 Task: Reply to email with the signature Garrett Sanchez with the subject Invitation to a networking event from softage.10@softage.net with the message I wanted to follow up regarding the approval status of the expense report.
Action: Mouse moved to (998, 225)
Screenshot: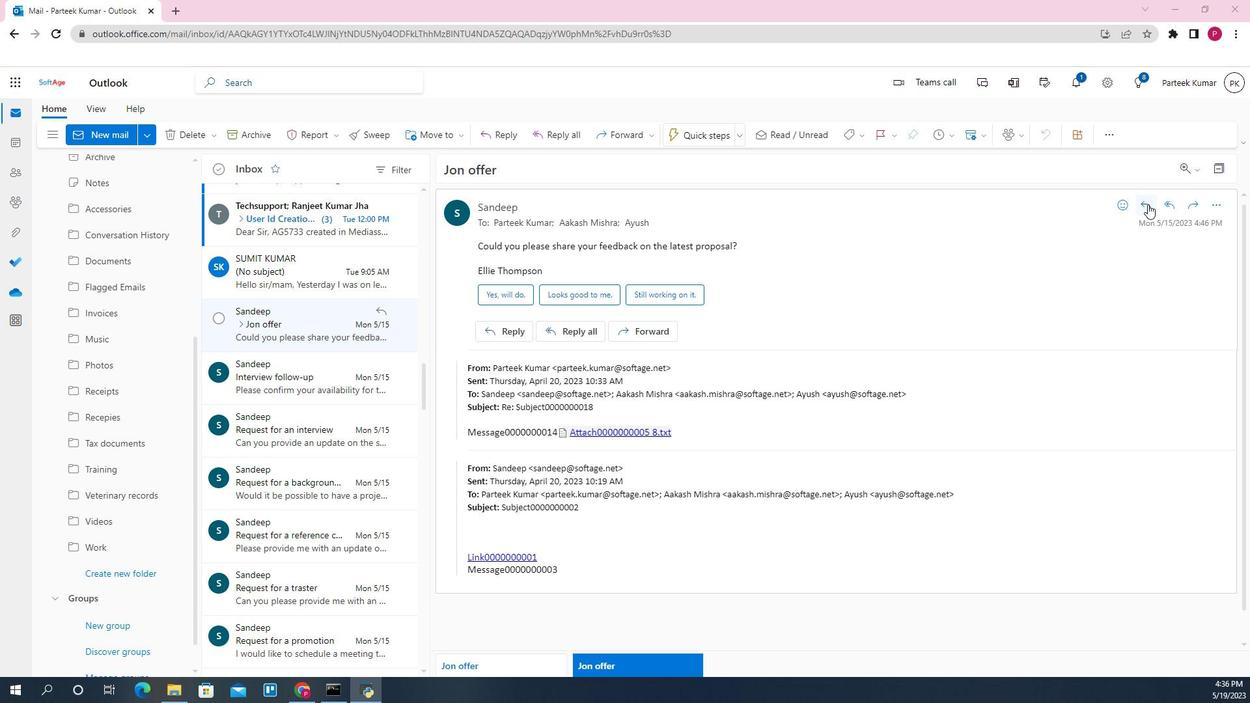 
Action: Mouse pressed left at (998, 225)
Screenshot: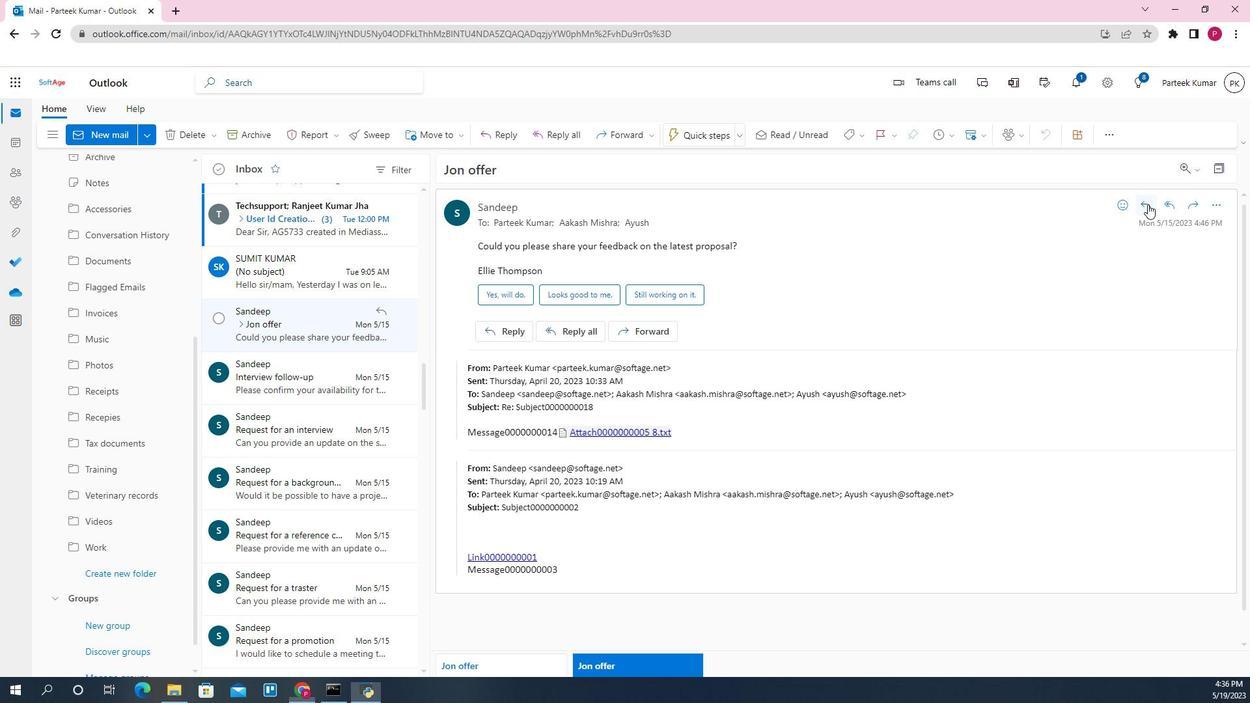
Action: Mouse moved to (402, 324)
Screenshot: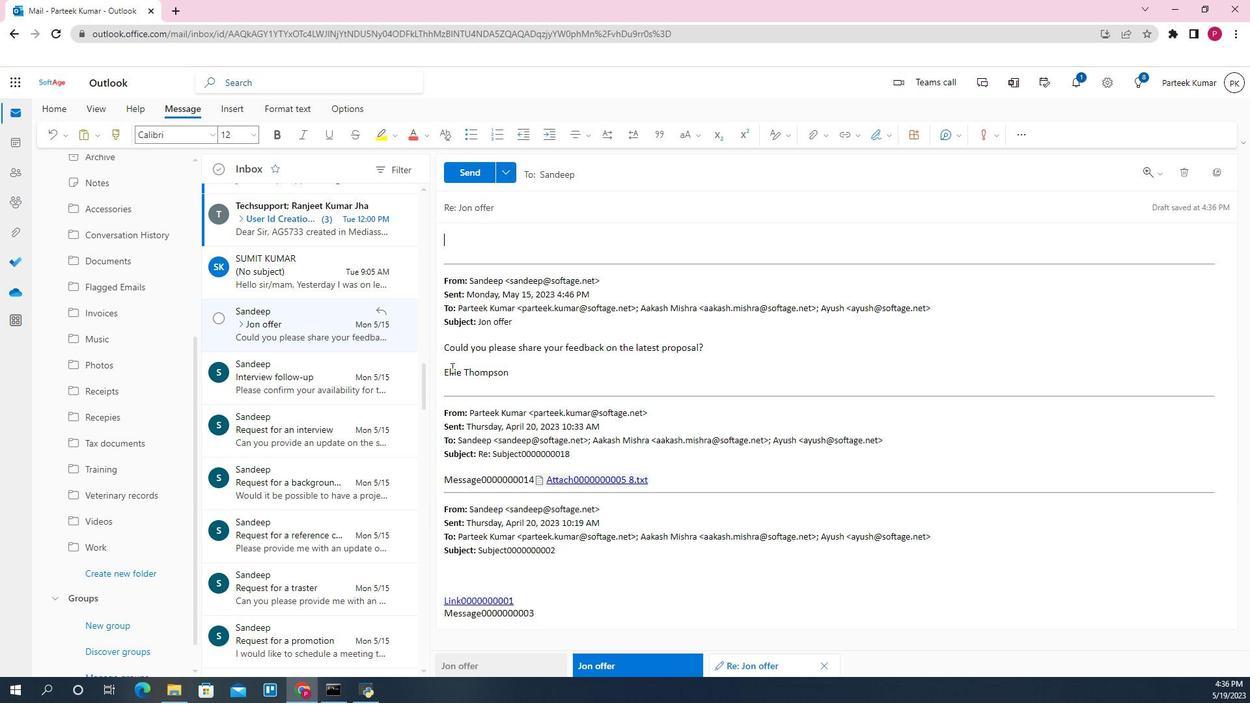 
Action: Mouse pressed left at (402, 324)
Screenshot: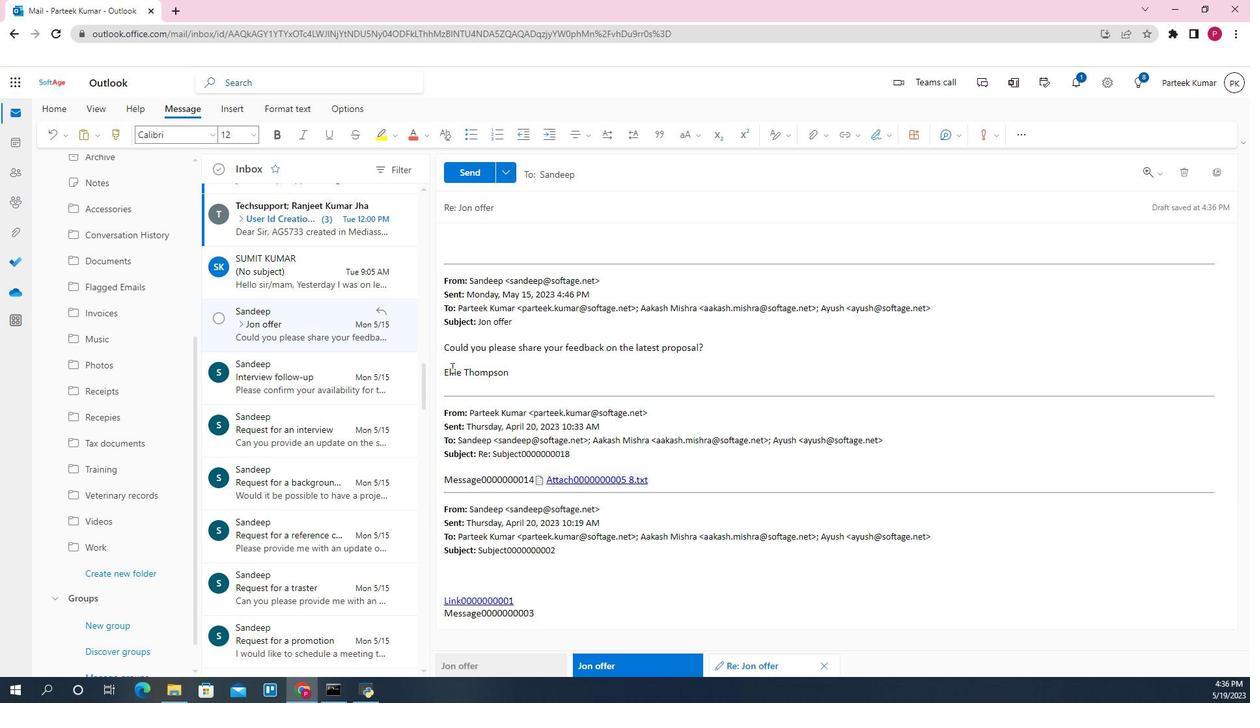 
Action: Mouse moved to (767, 182)
Screenshot: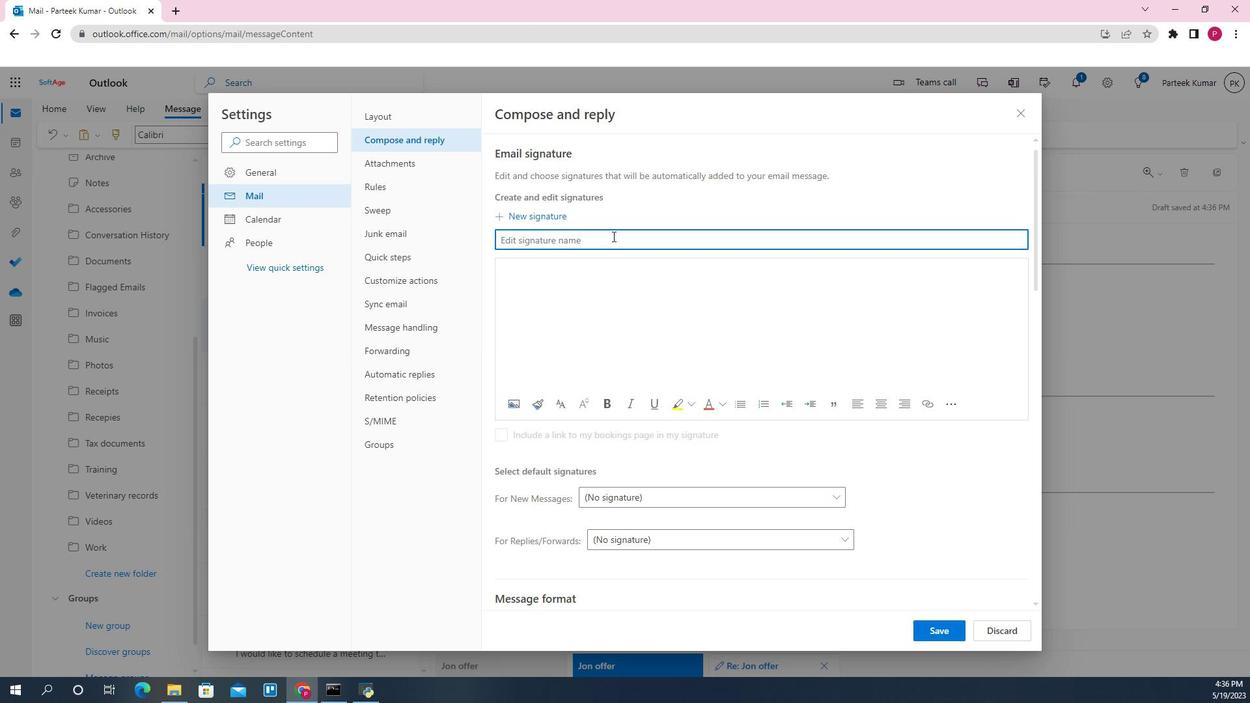 
Action: Mouse pressed left at (767, 182)
Screenshot: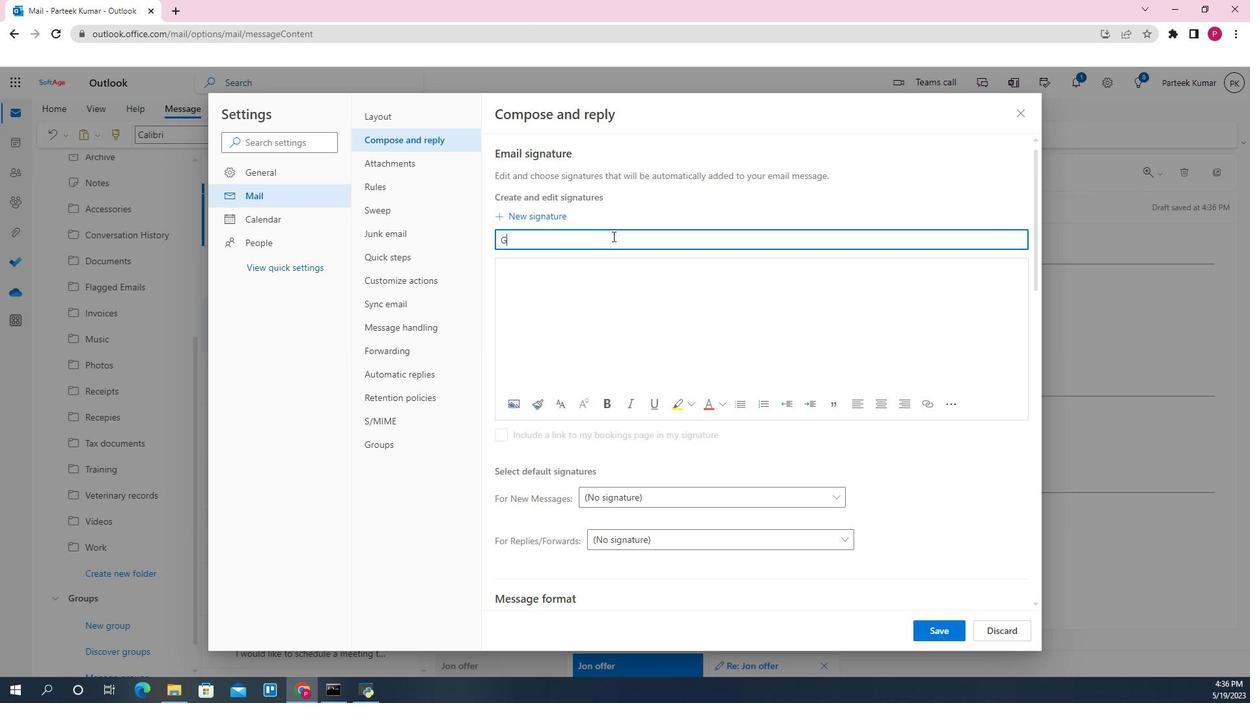 
Action: Mouse moved to (754, 215)
Screenshot: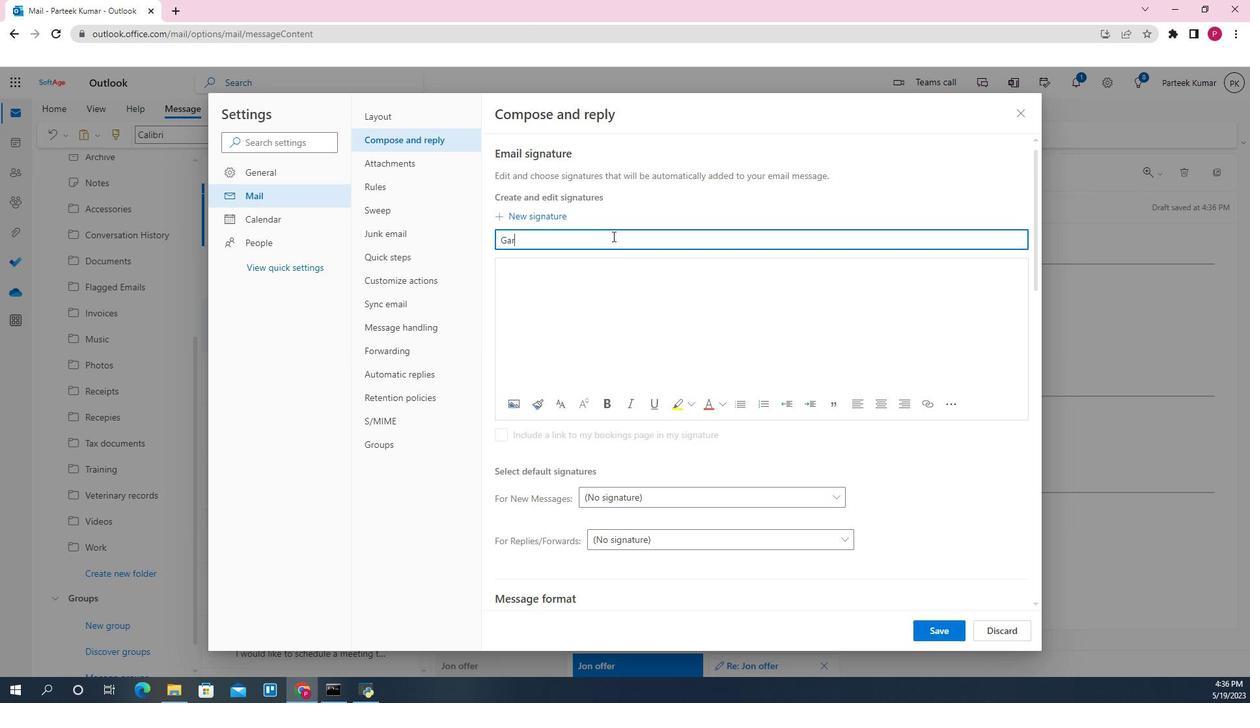 
Action: Mouse pressed left at (754, 215)
Screenshot: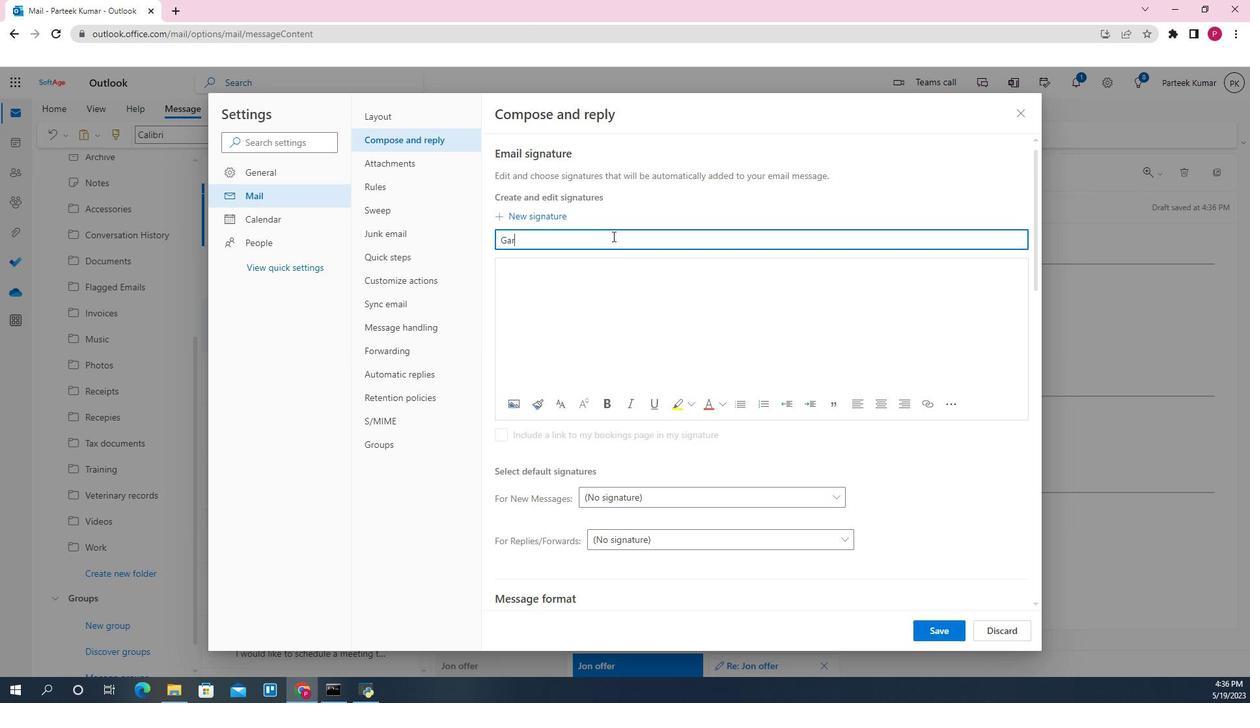 
Action: Mouse moved to (781, 243)
Screenshot: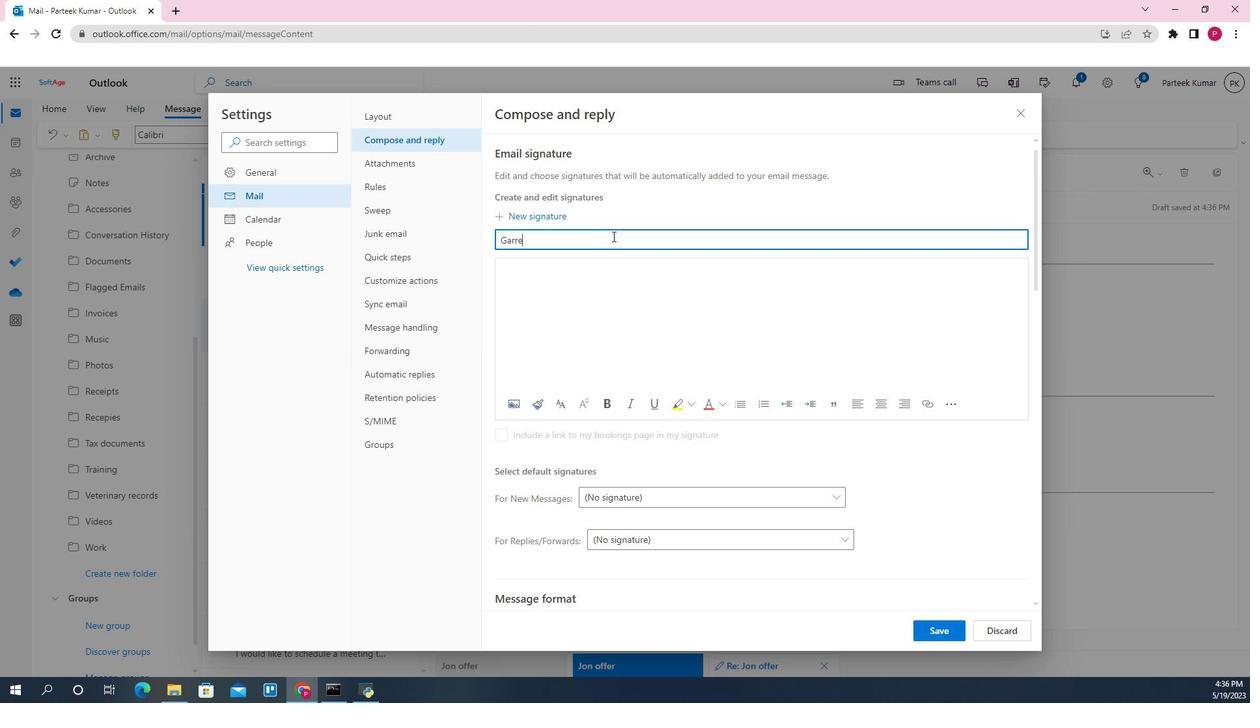 
Action: Mouse pressed left at (781, 243)
Screenshot: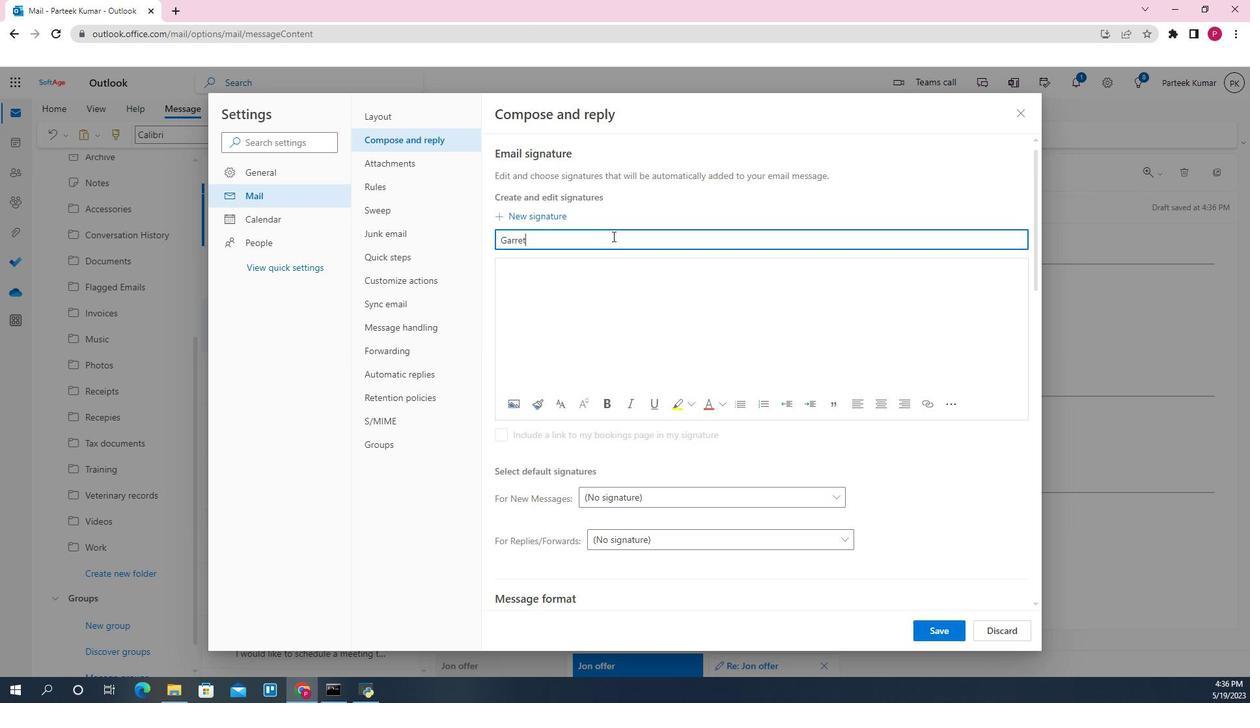
Action: Mouse moved to (626, 243)
Screenshot: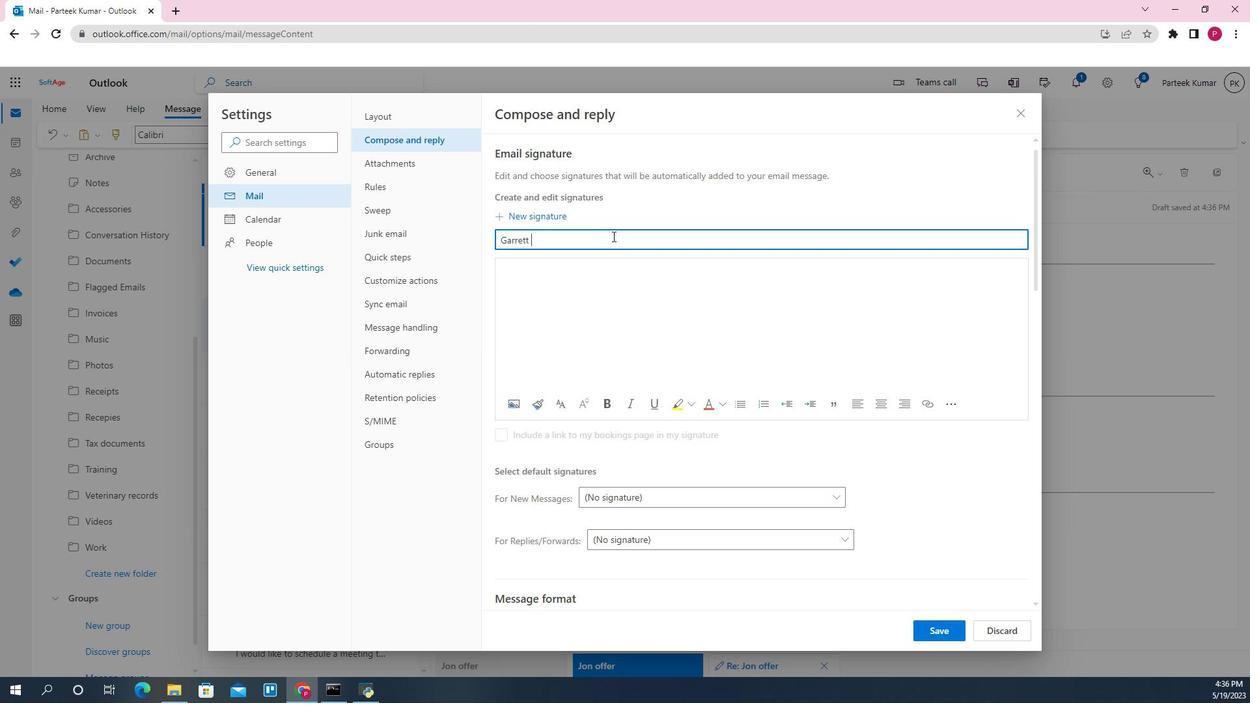 
Action: Mouse pressed left at (626, 243)
Screenshot: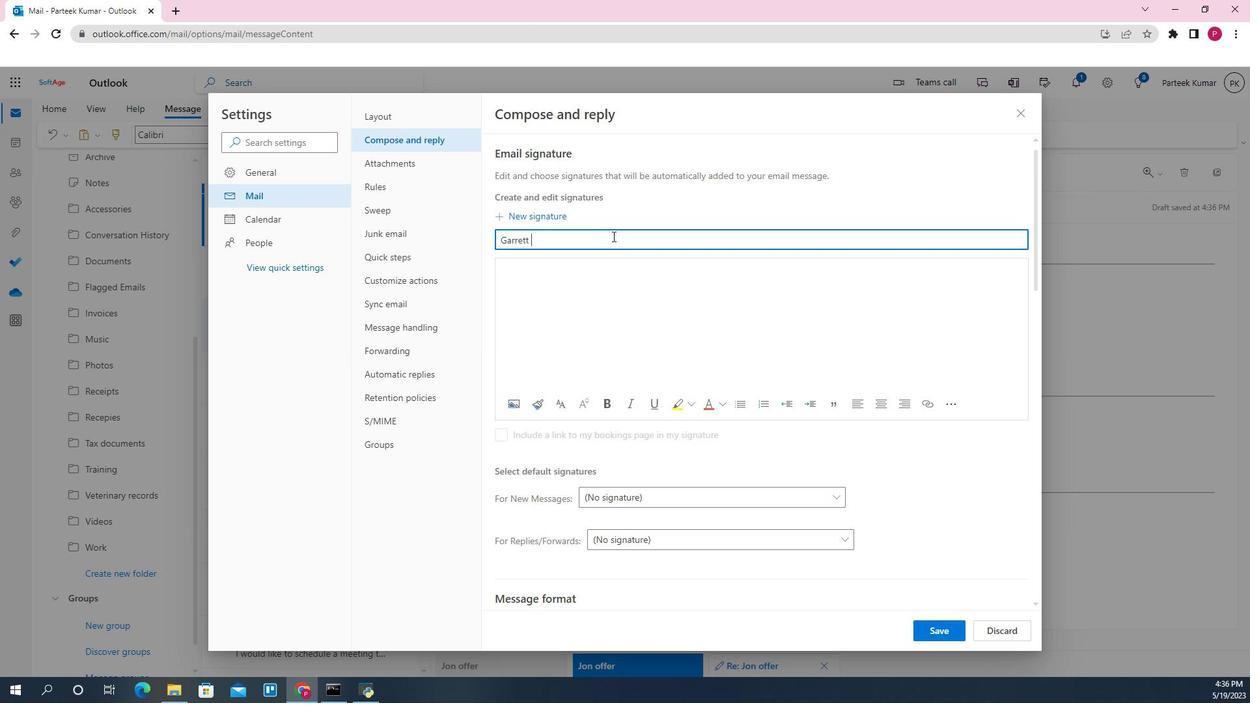 
Action: Key pressed <Key.shift>Gare<Key.backspace>rett<Key.space><Key.shift>Sanchez<Key.tab><Key.shift><Key.shift><Key.shift><Key.shift><Key.shift><Key.shift>Garrett<Key.space><Key.shift>Sanchez<Key.space>
Screenshot: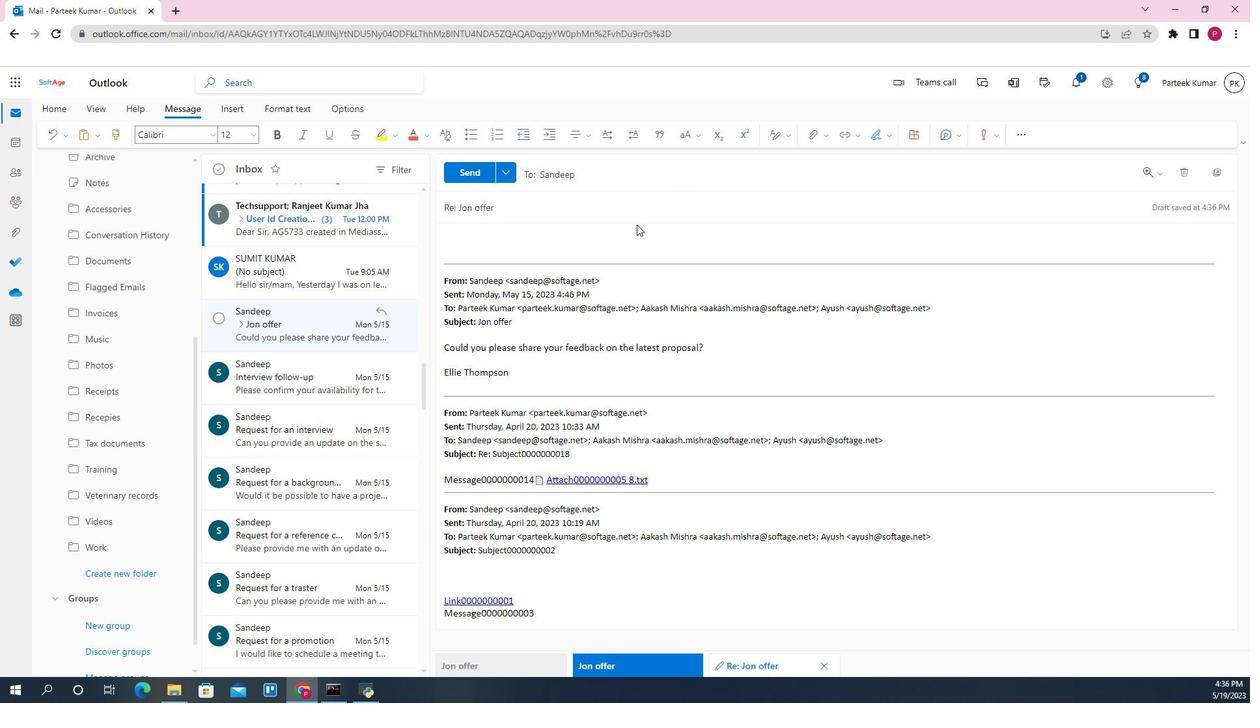 
Action: Mouse moved to (819, 476)
Screenshot: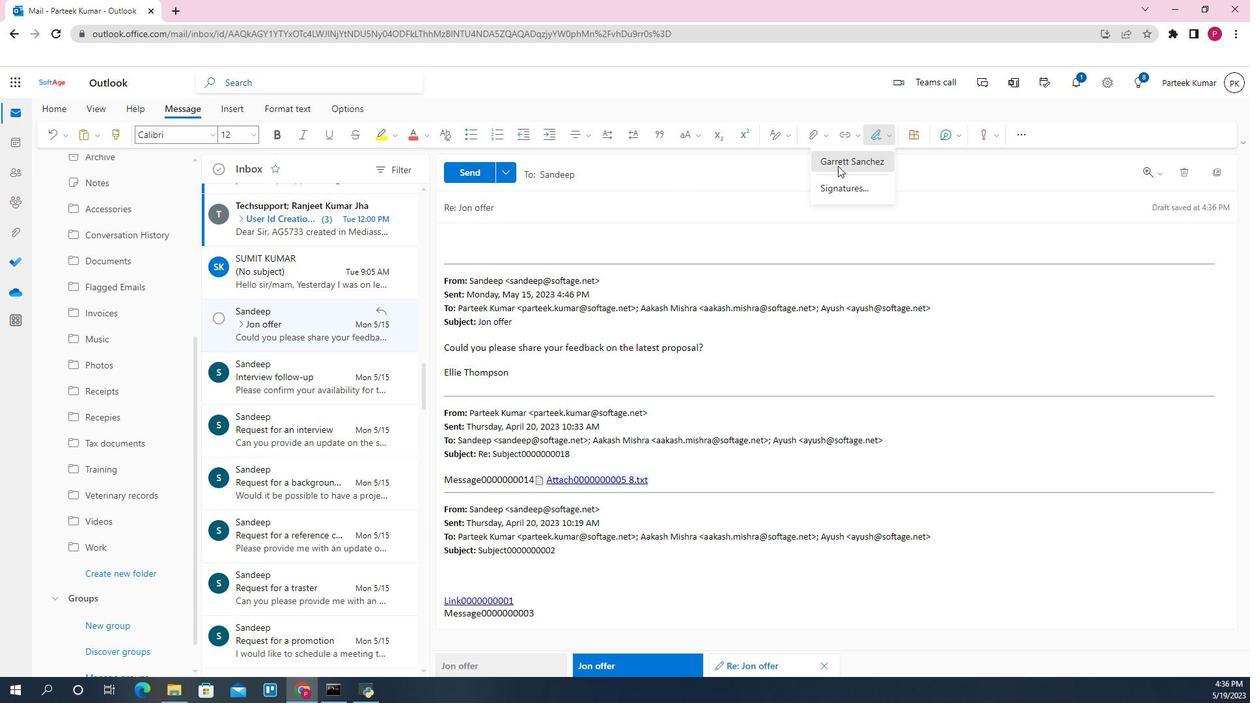 
Action: Mouse pressed left at (819, 476)
Screenshot: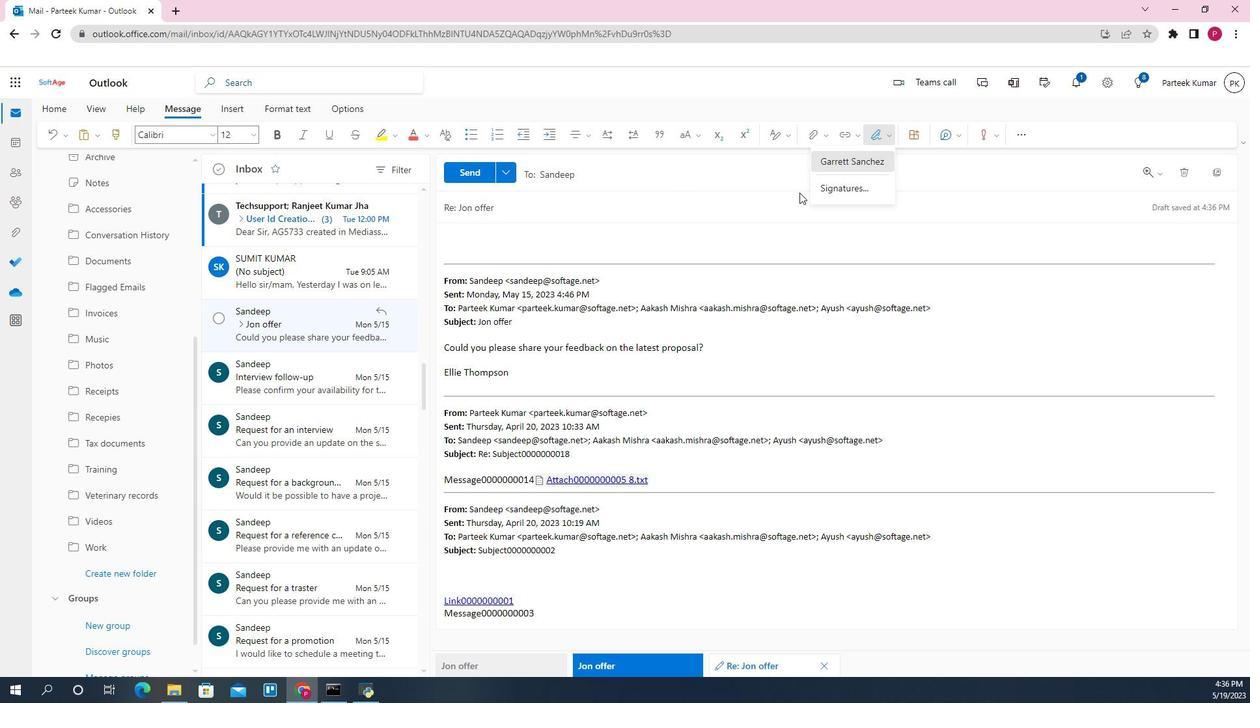 
Action: Mouse moved to (897, 167)
Screenshot: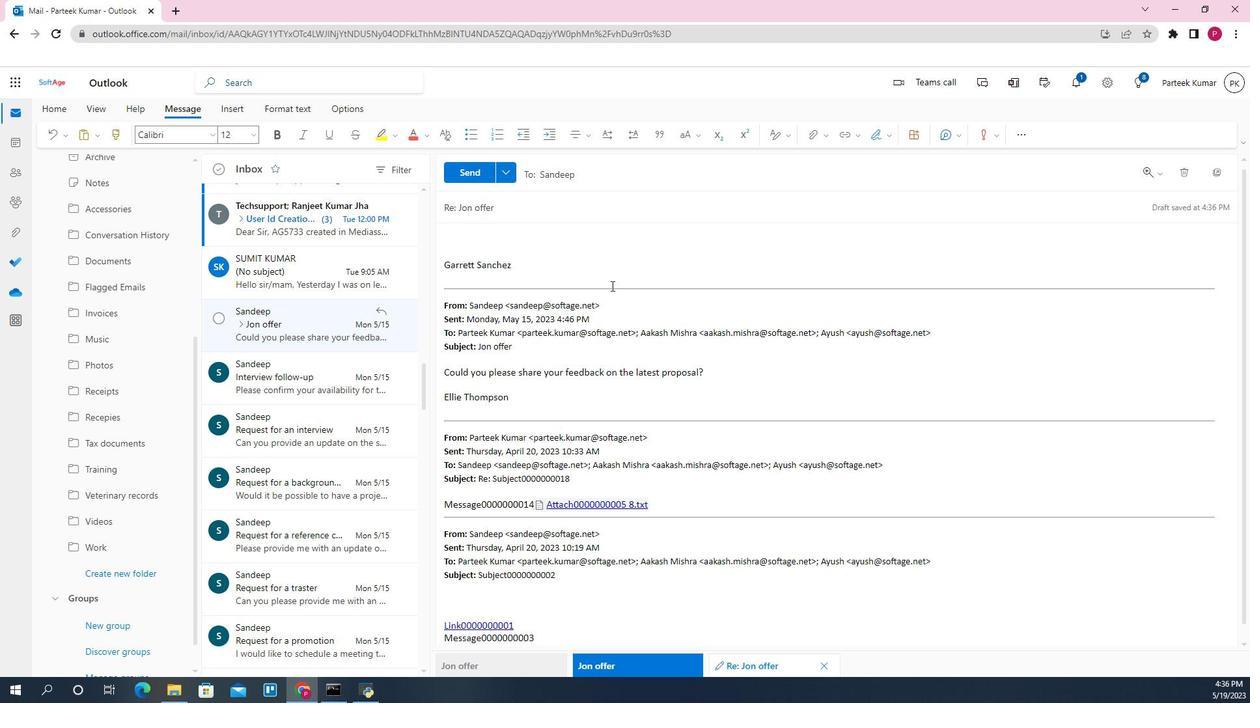 
Action: Mouse pressed left at (897, 167)
Screenshot: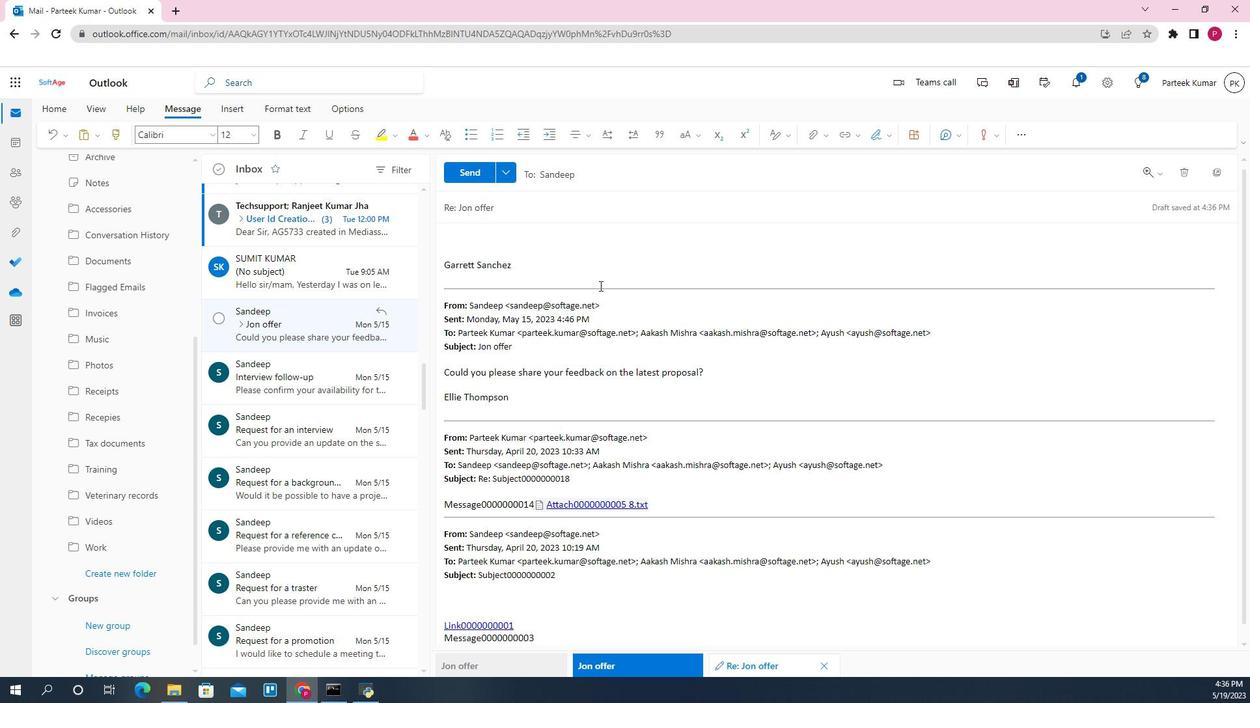 
Action: Mouse moved to (493, 248)
Screenshot: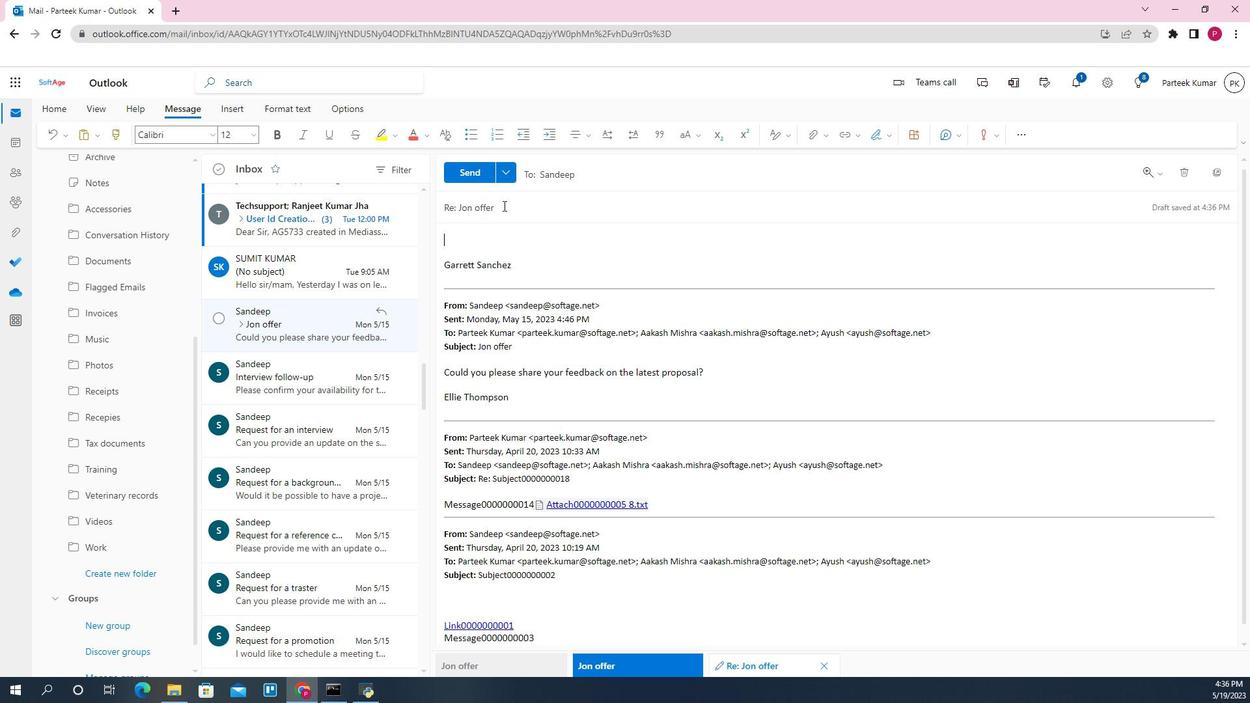 
Action: Mouse pressed left at (493, 248)
Screenshot: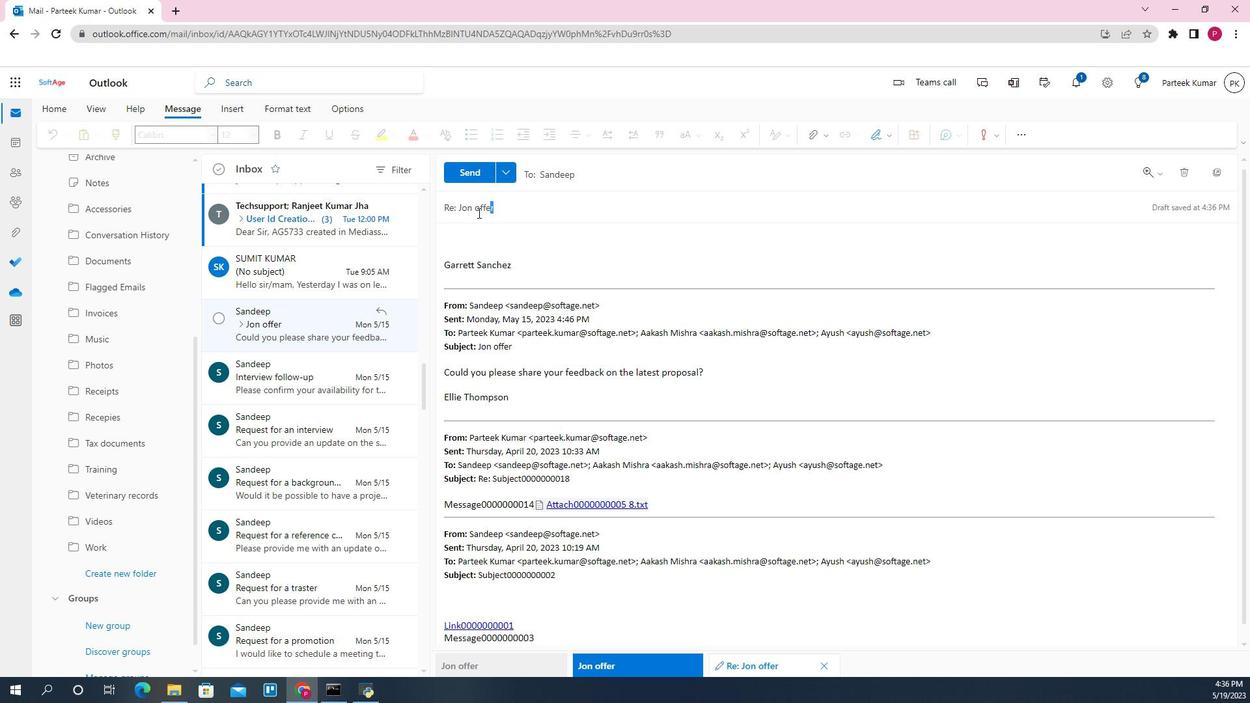 
Action: Mouse moved to (772, 183)
Screenshot: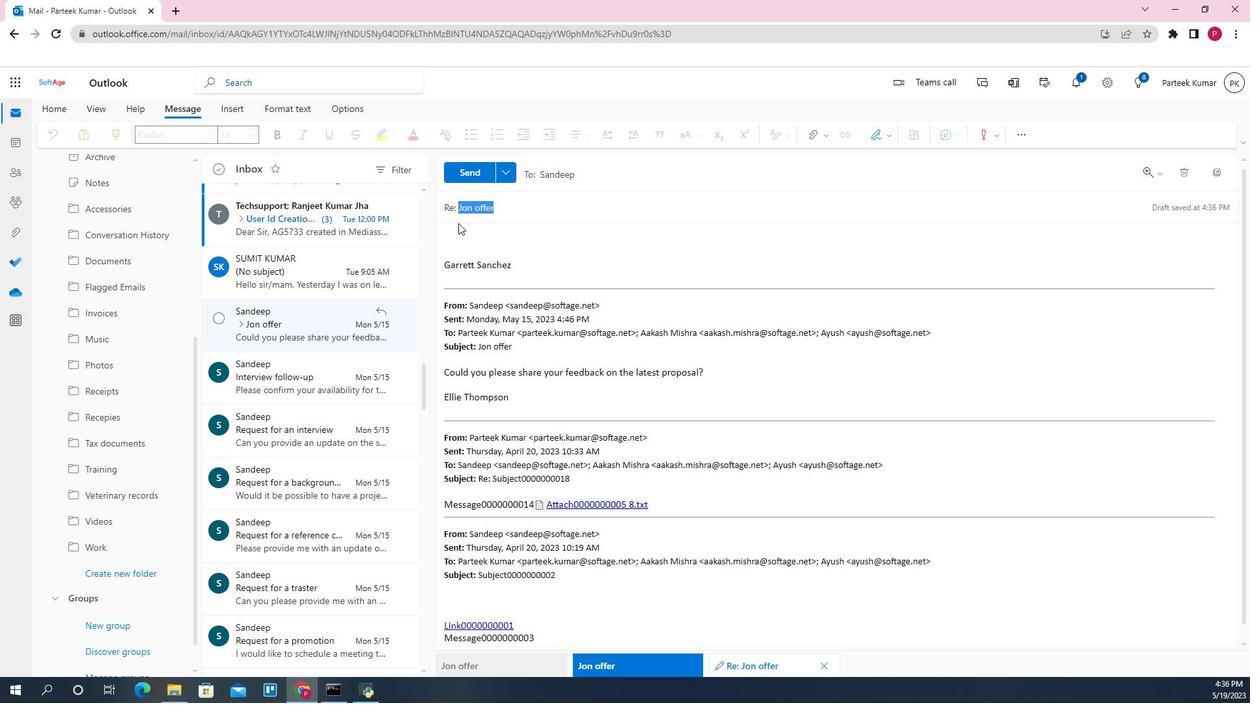 
Action: Mouse pressed left at (772, 183)
Screenshot: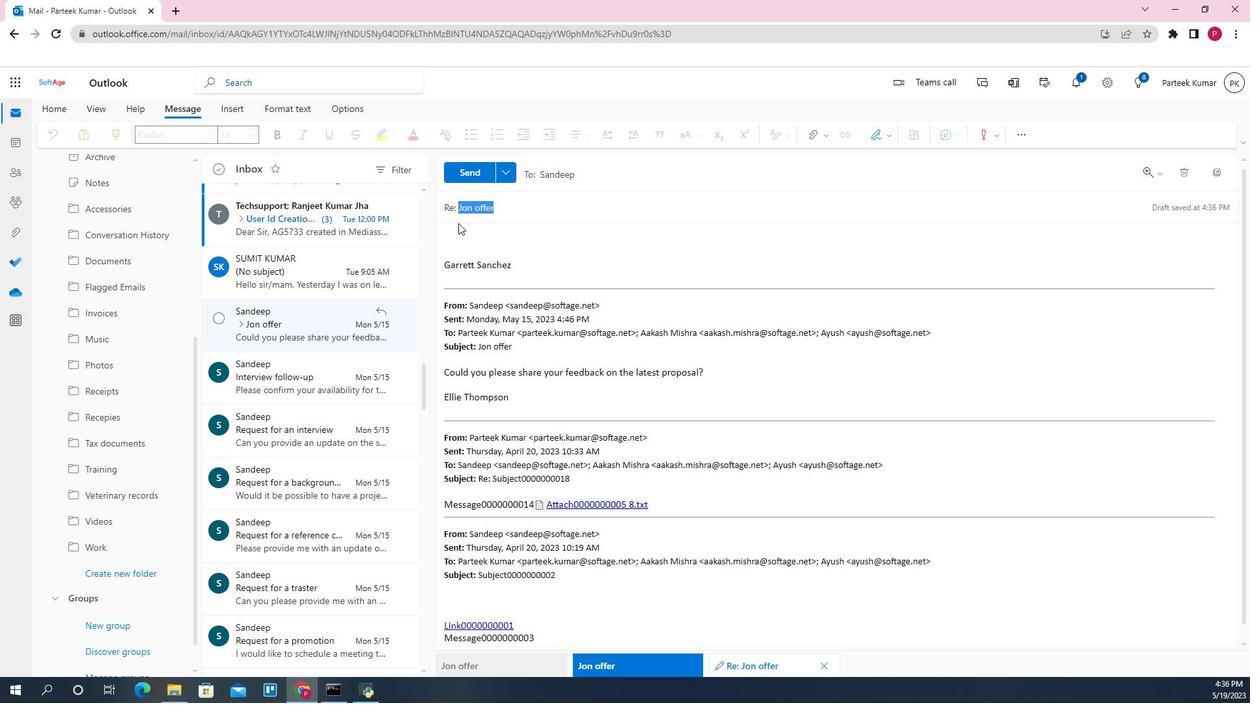 
Action: Mouse moved to (747, 197)
Screenshot: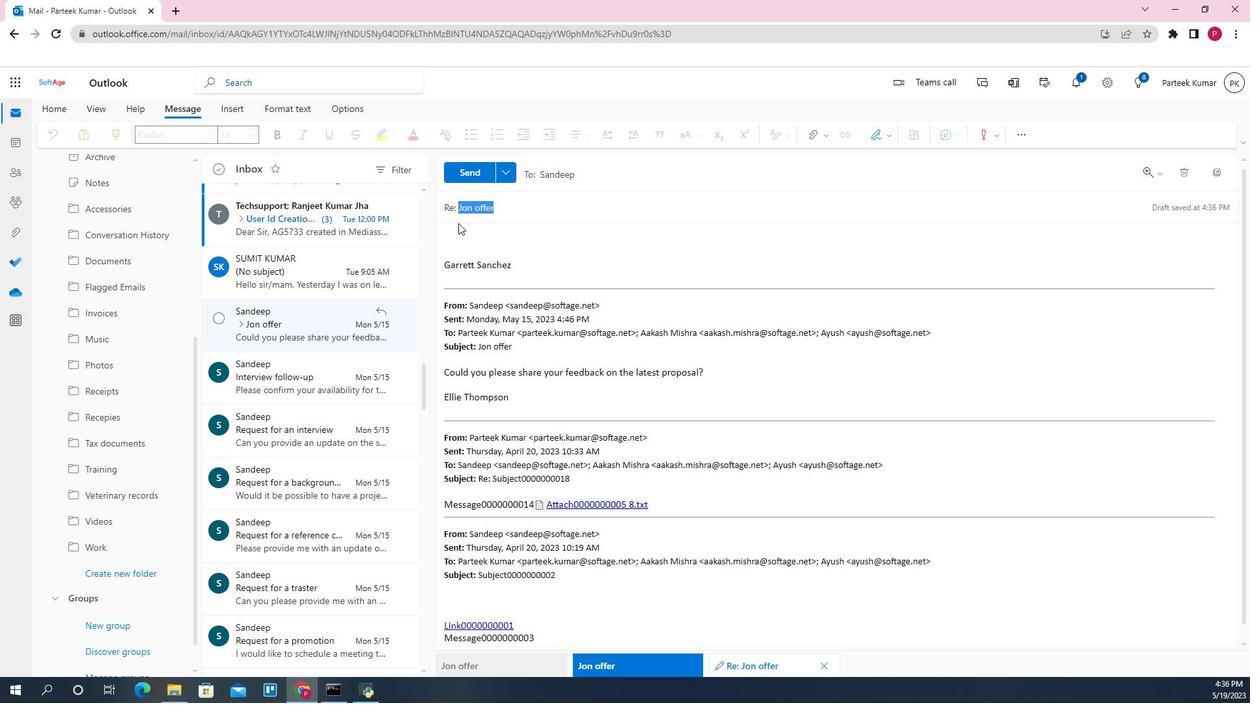 
Action: Mouse pressed left at (747, 197)
Screenshot: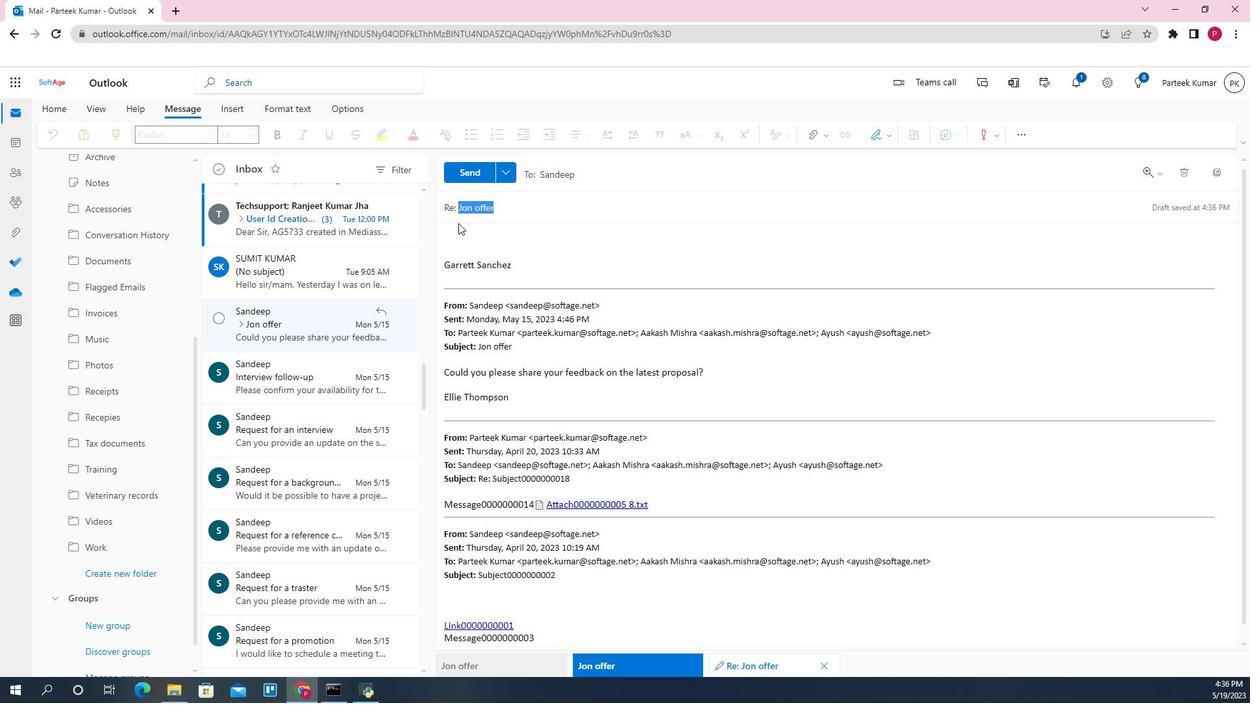 
Action: Mouse moved to (455, 227)
Screenshot: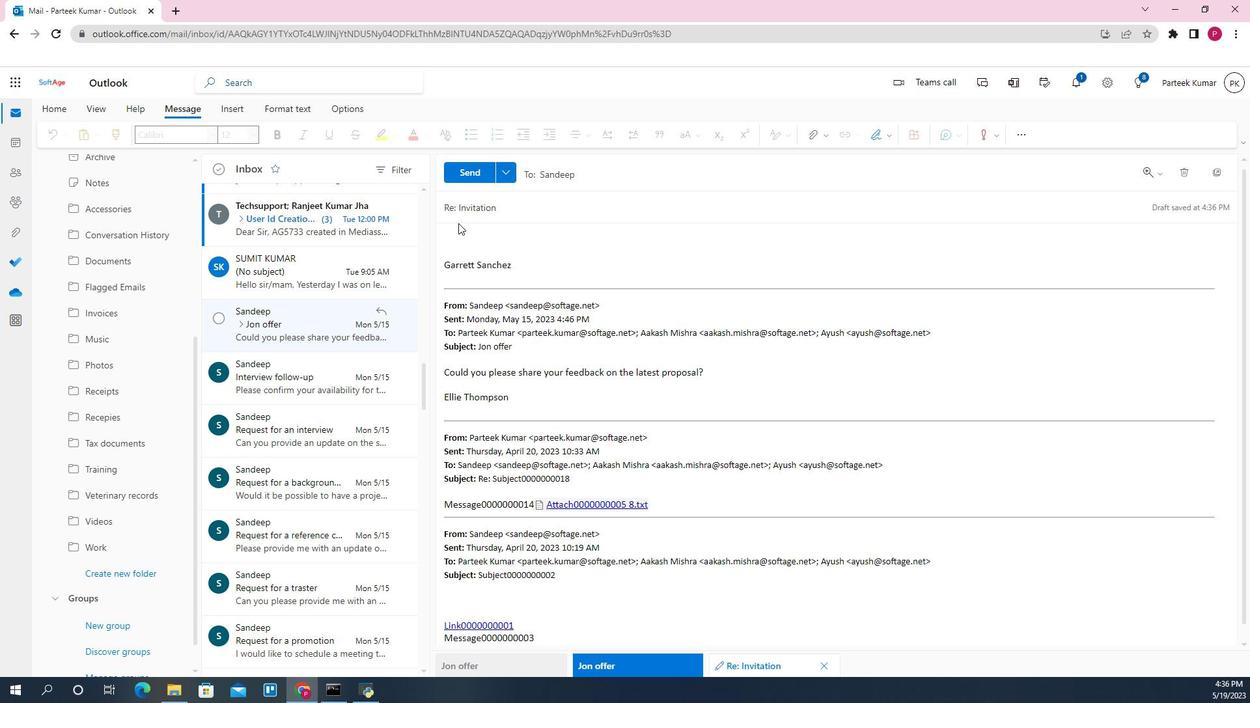 
Action: Mouse pressed left at (455, 227)
Screenshot: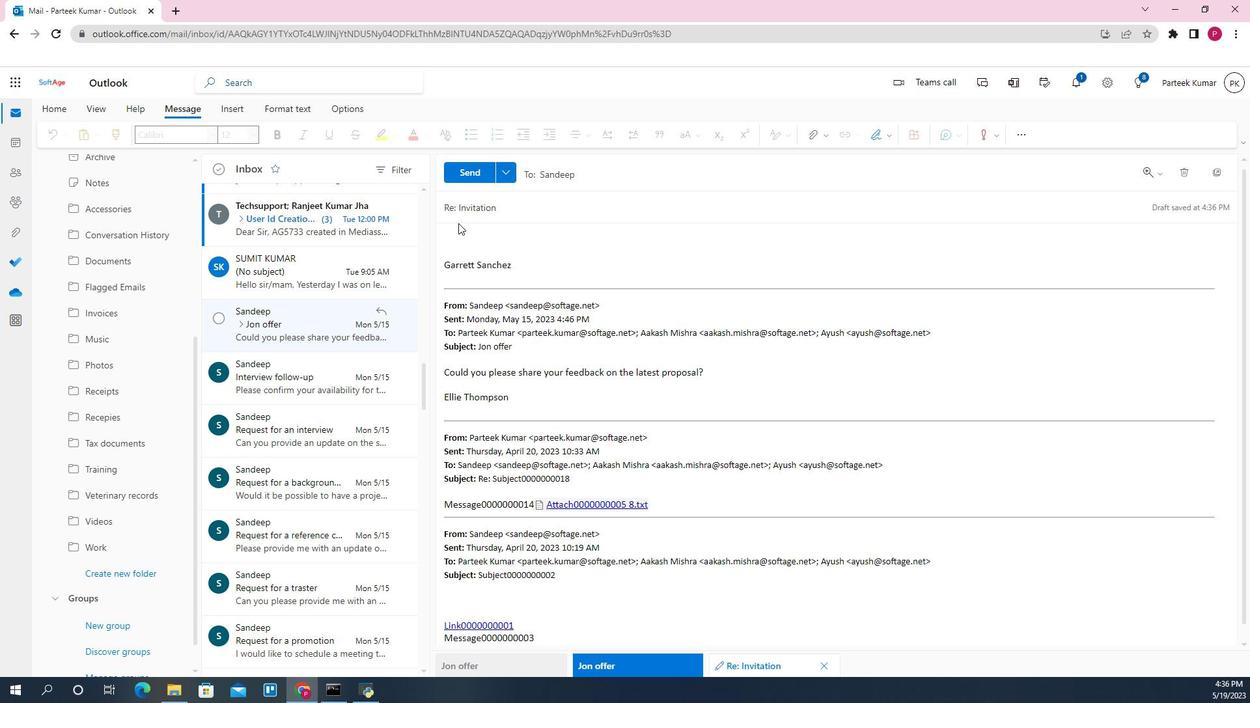 
Action: Key pressed <Key.backspace><Key.backspace><Key.backspace><Key.backspace><Key.backspace><Key.backspace><Key.backspace><Key.backspace><Key.backspace><Key.shift>Invitation<Key.space>to<Key.space>a<Key.space>networking<Key.space>event<Key.space>
Screenshot: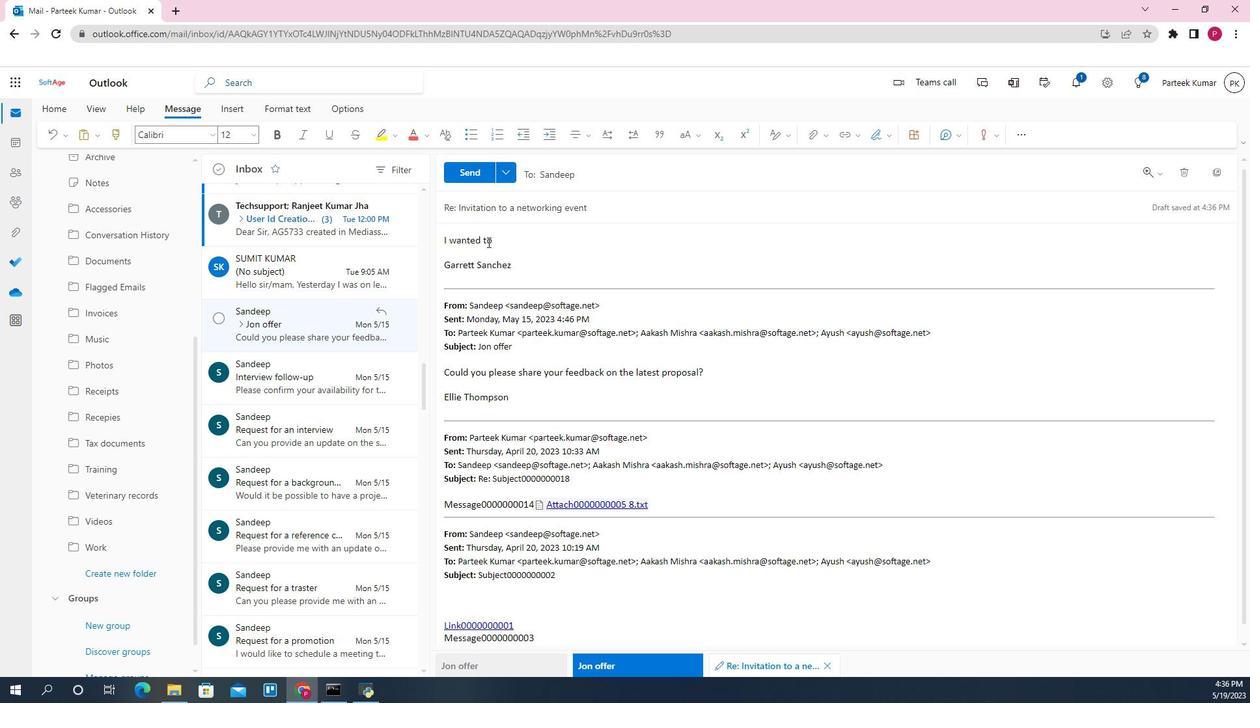
Action: Mouse moved to (425, 250)
Screenshot: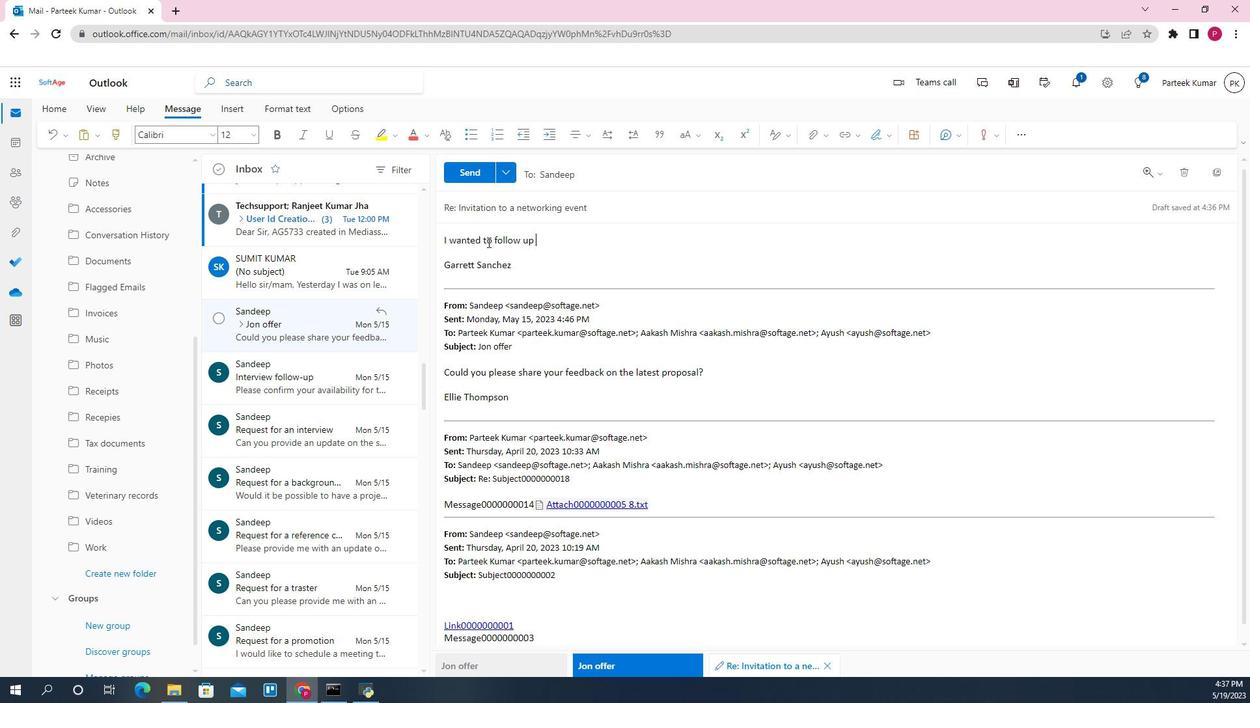 
Action: Mouse pressed left at (425, 250)
Screenshot: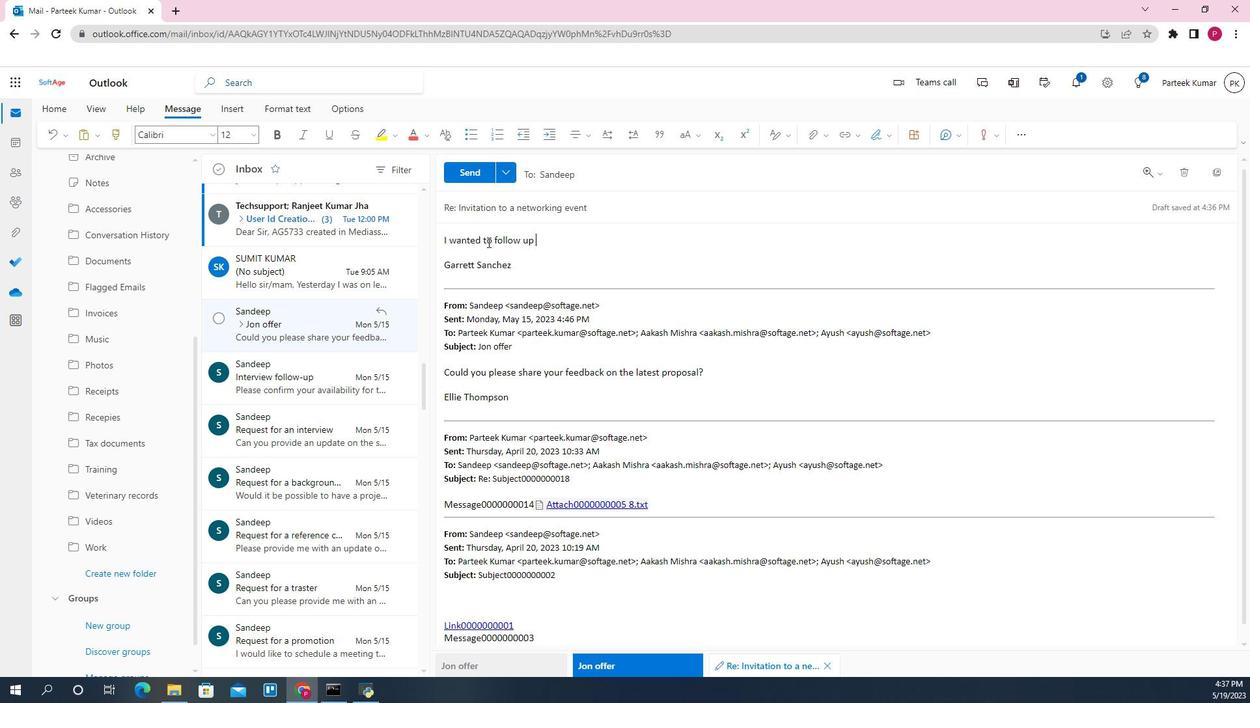 
Action: Key pressed <Key.up><Key.shift><Key.shift><Key.shift>I<Key.space>wanted<Key.space>to<Key.space>follow<Key.space>up<Key.space>regarding<Key.space>the<Key.space>approvel<Key.space><Key.backspace><Key.backspace><Key.backspace>al<Key.space>status<Key.space>of<Key.space>the<Key.space>expenses<Key.backspace><Key.space>report<Key.space><Key.backspace>.<Key.space>
Screenshot: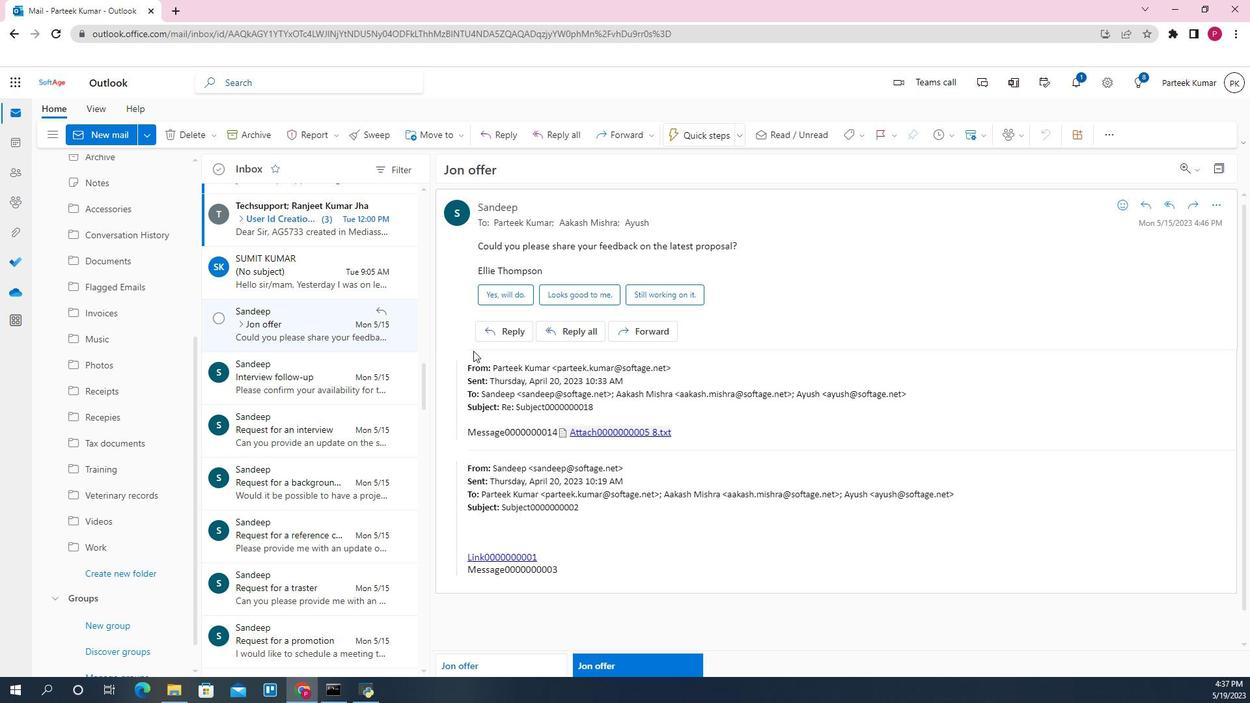 
Action: Mouse moved to (427, 207)
Screenshot: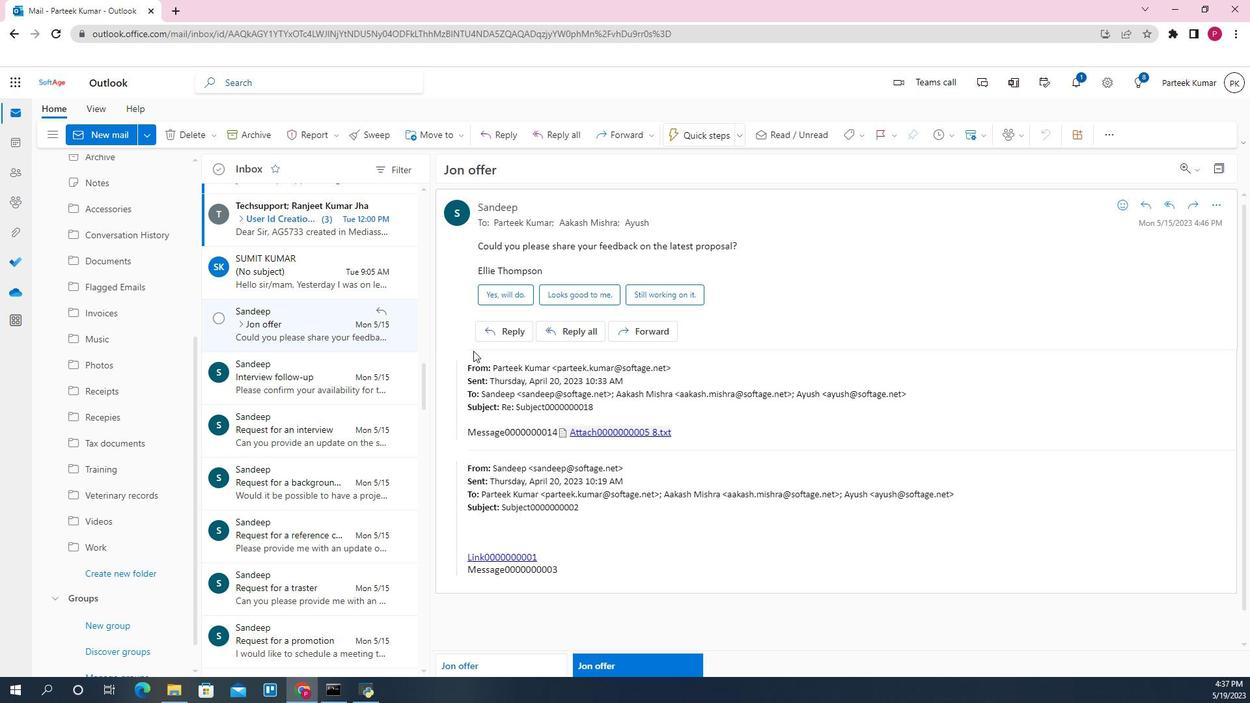
Action: Mouse pressed left at (427, 207)
Screenshot: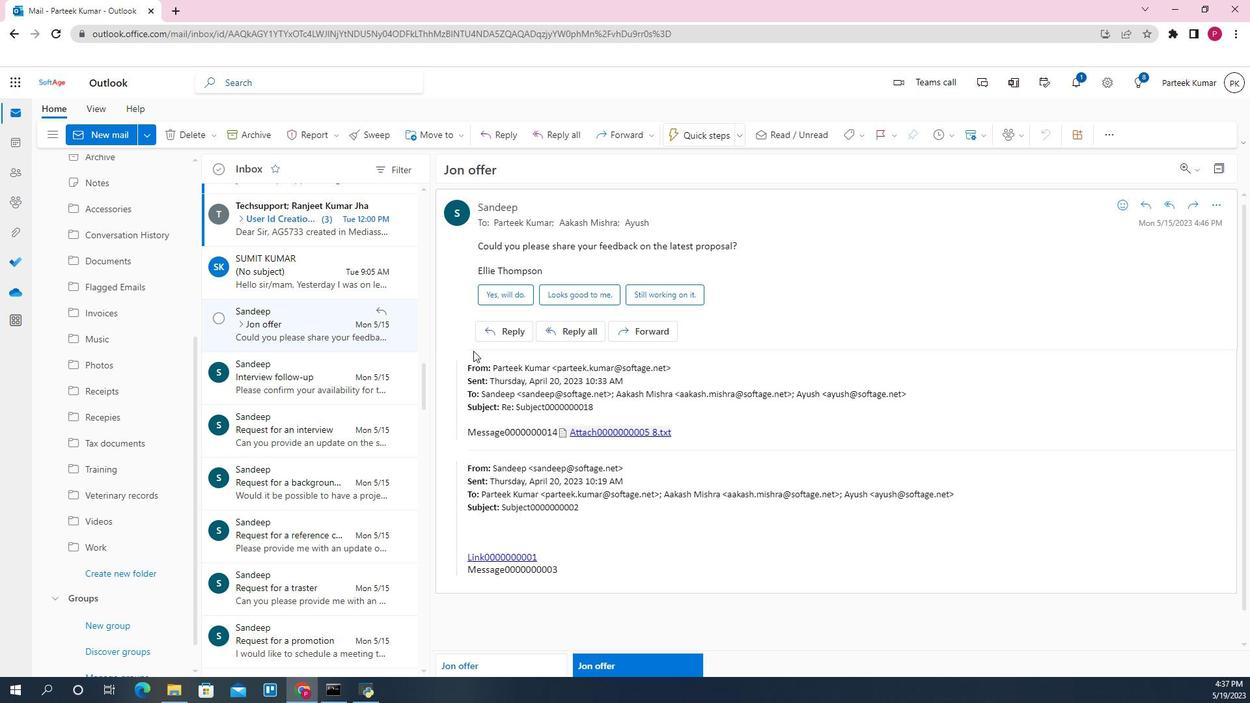 
Action: Mouse moved to (1003, 223)
Screenshot: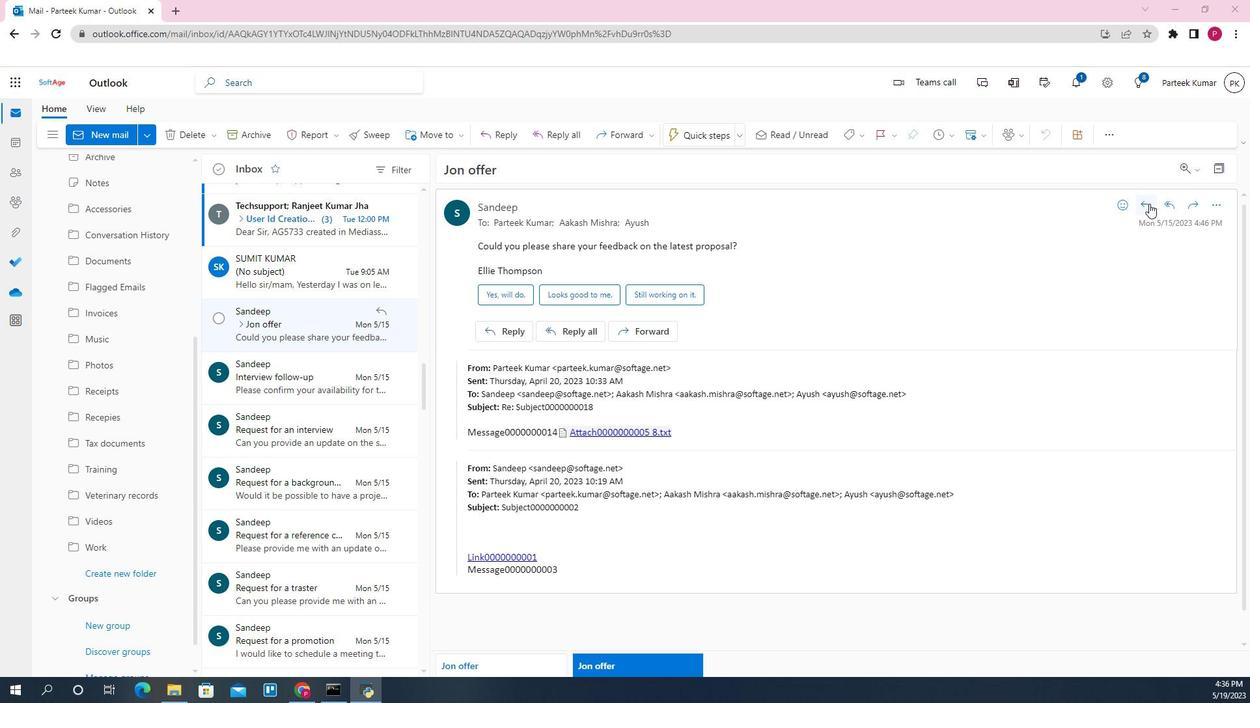 
Action: Mouse pressed left at (1003, 223)
Screenshot: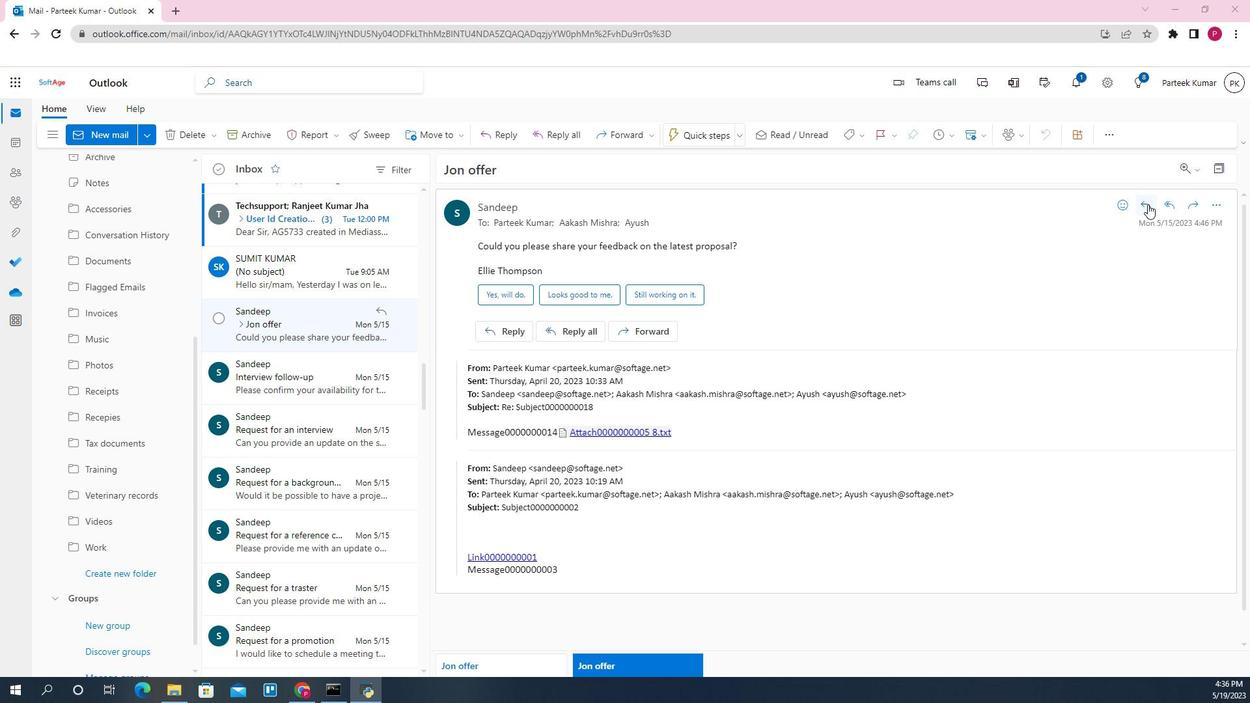 
Action: Mouse moved to (399, 323)
Screenshot: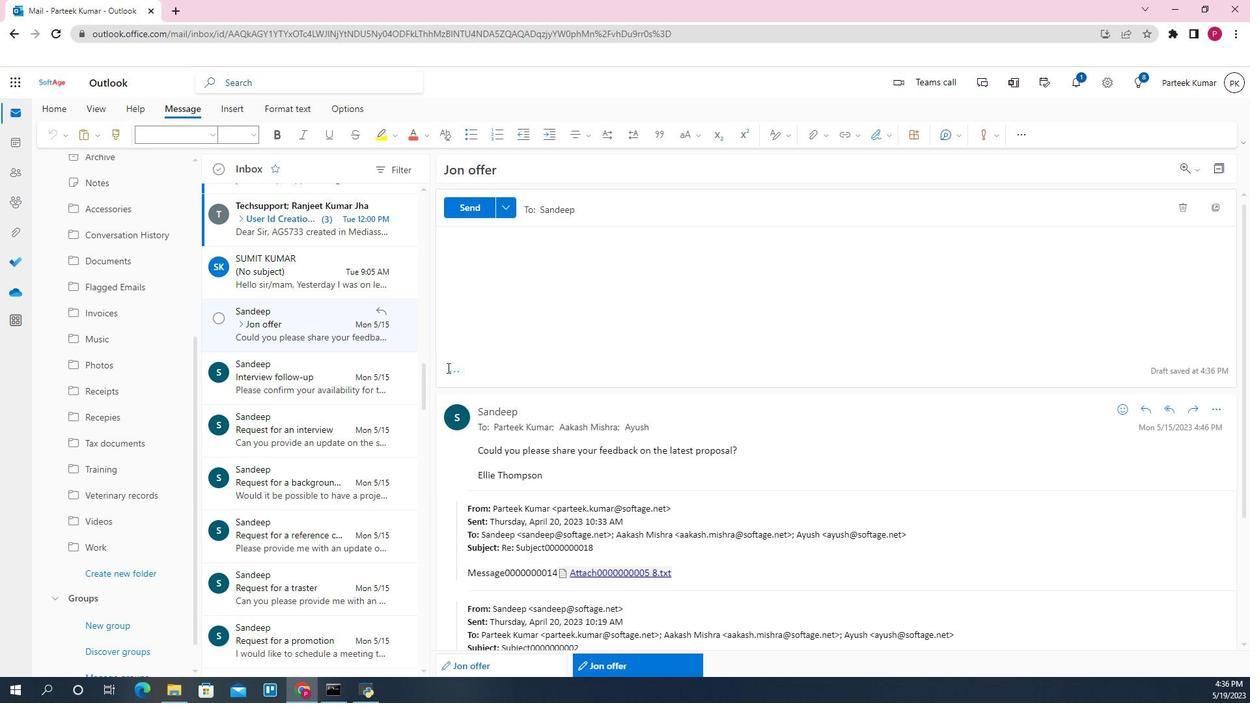 
Action: Mouse pressed left at (399, 323)
Screenshot: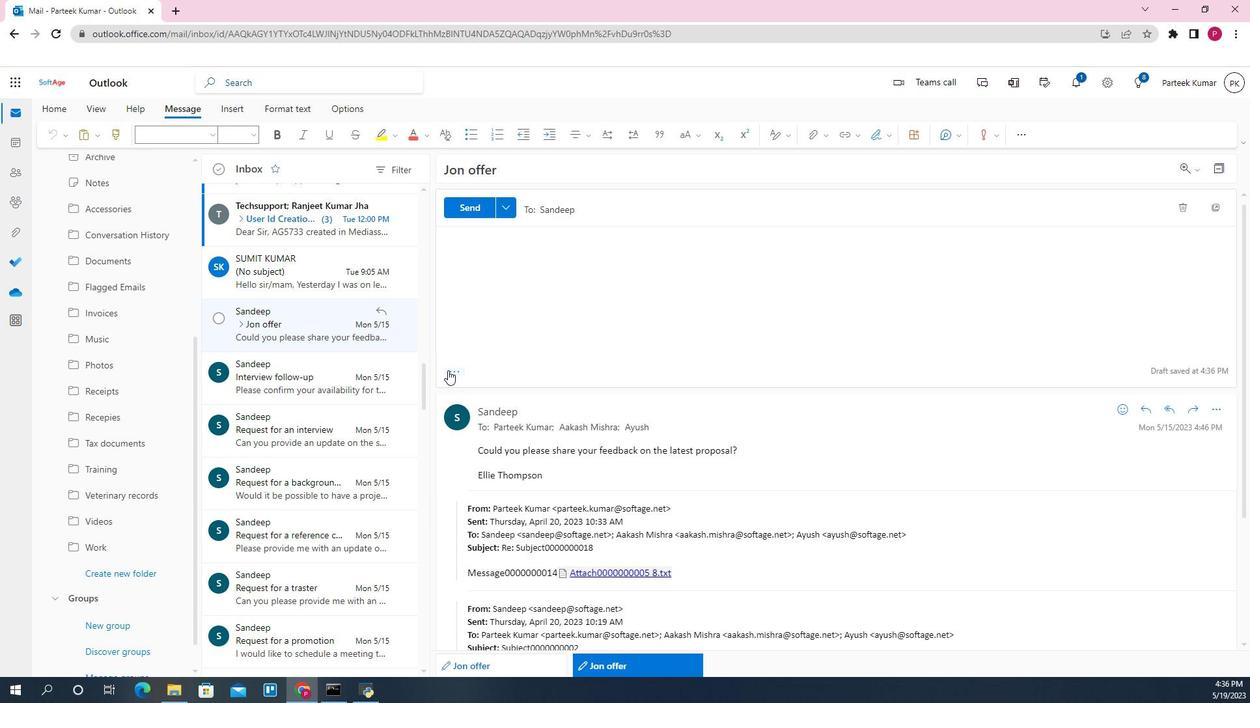 
Action: Mouse moved to (765, 184)
Screenshot: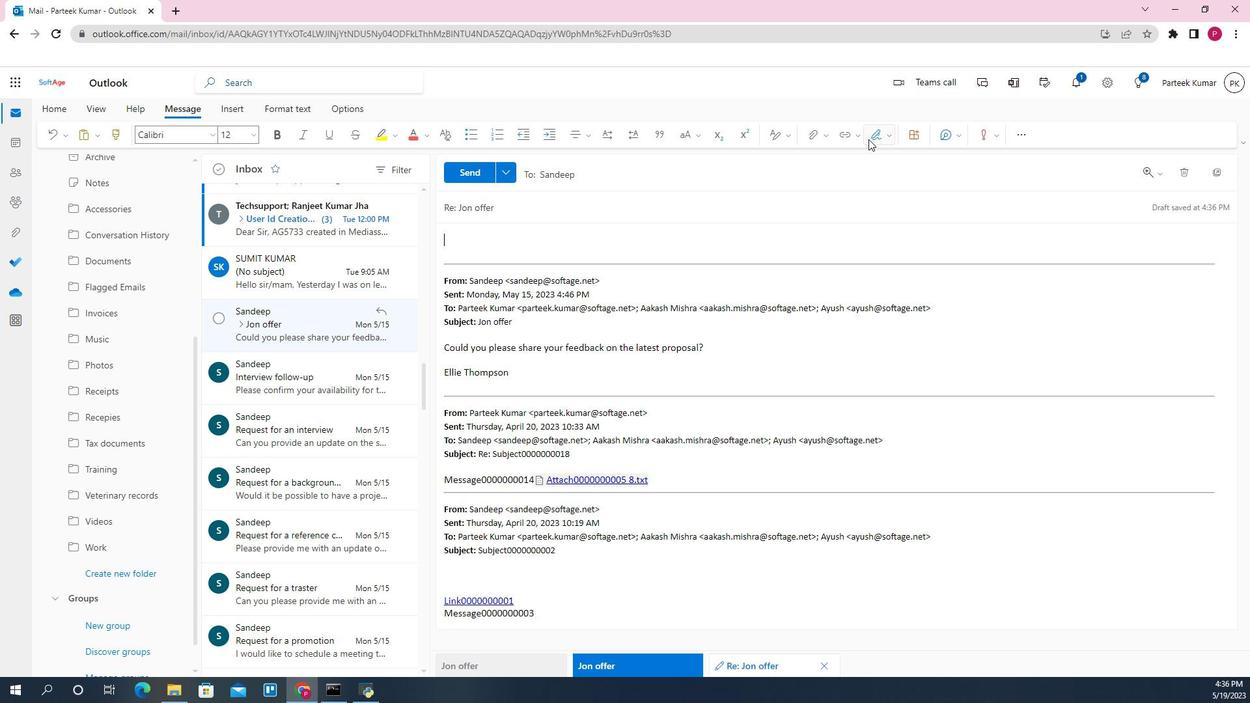 
Action: Mouse pressed left at (765, 184)
Screenshot: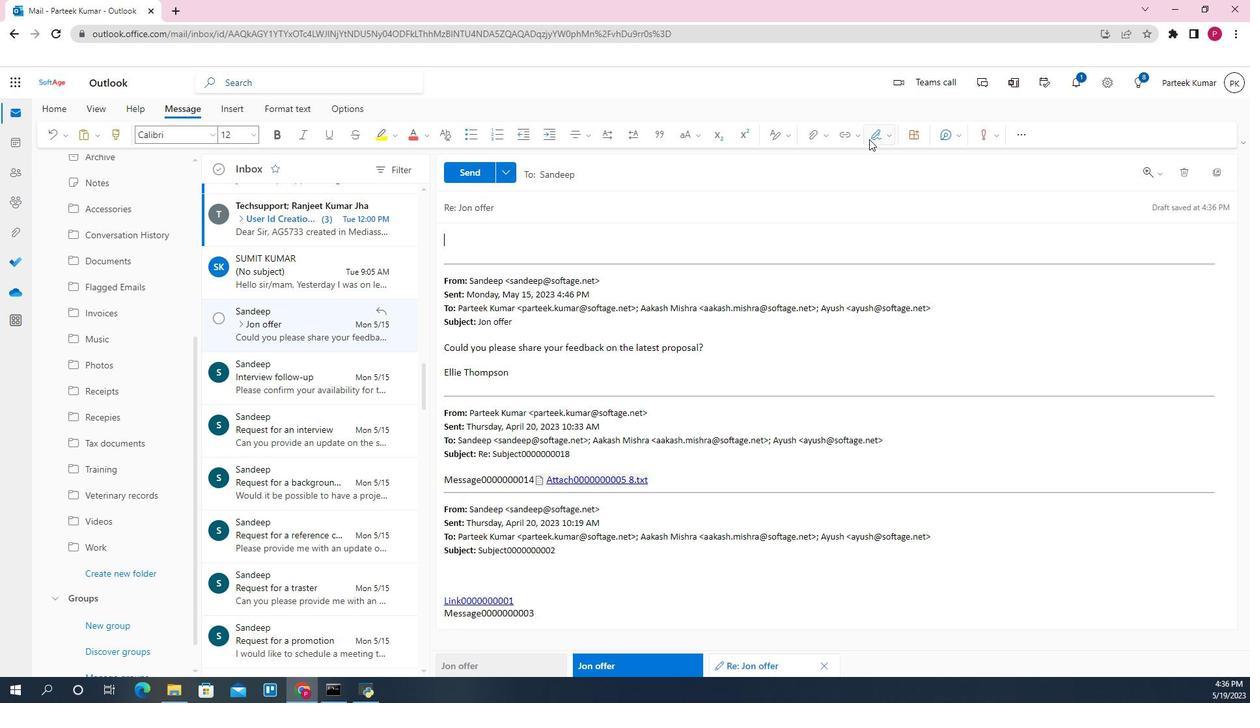 
Action: Mouse moved to (724, 216)
Screenshot: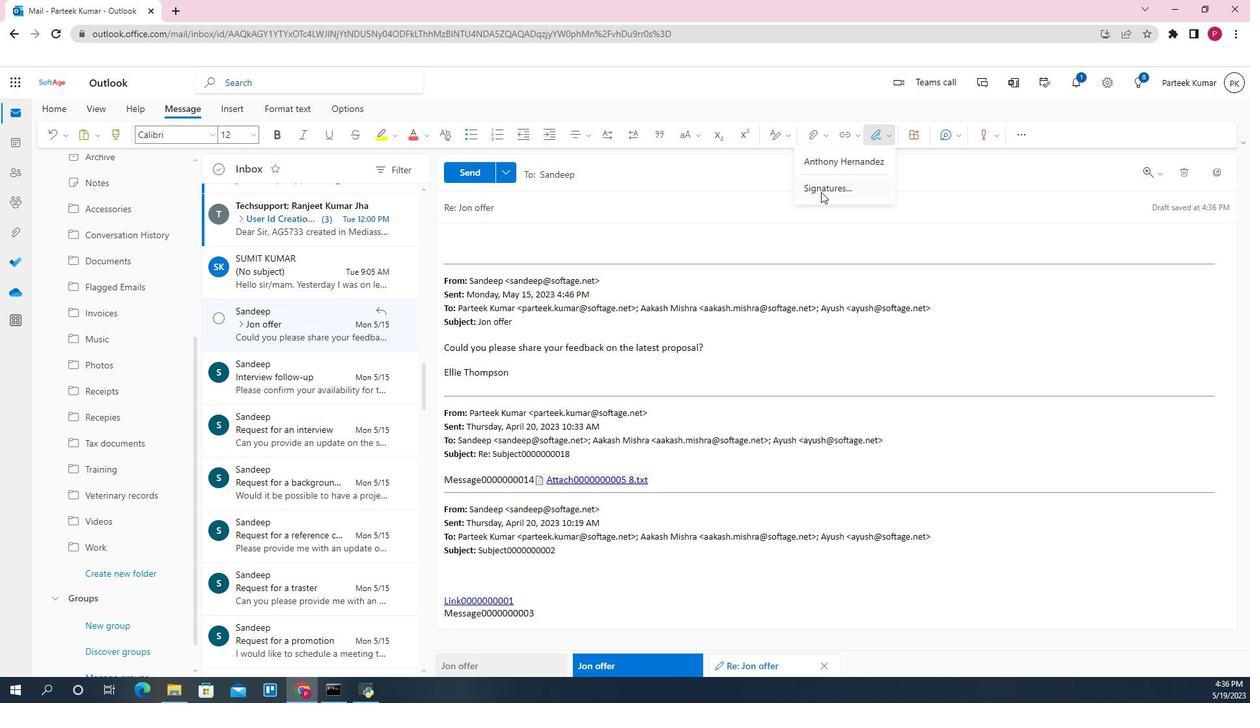 
Action: Mouse pressed left at (724, 216)
Screenshot: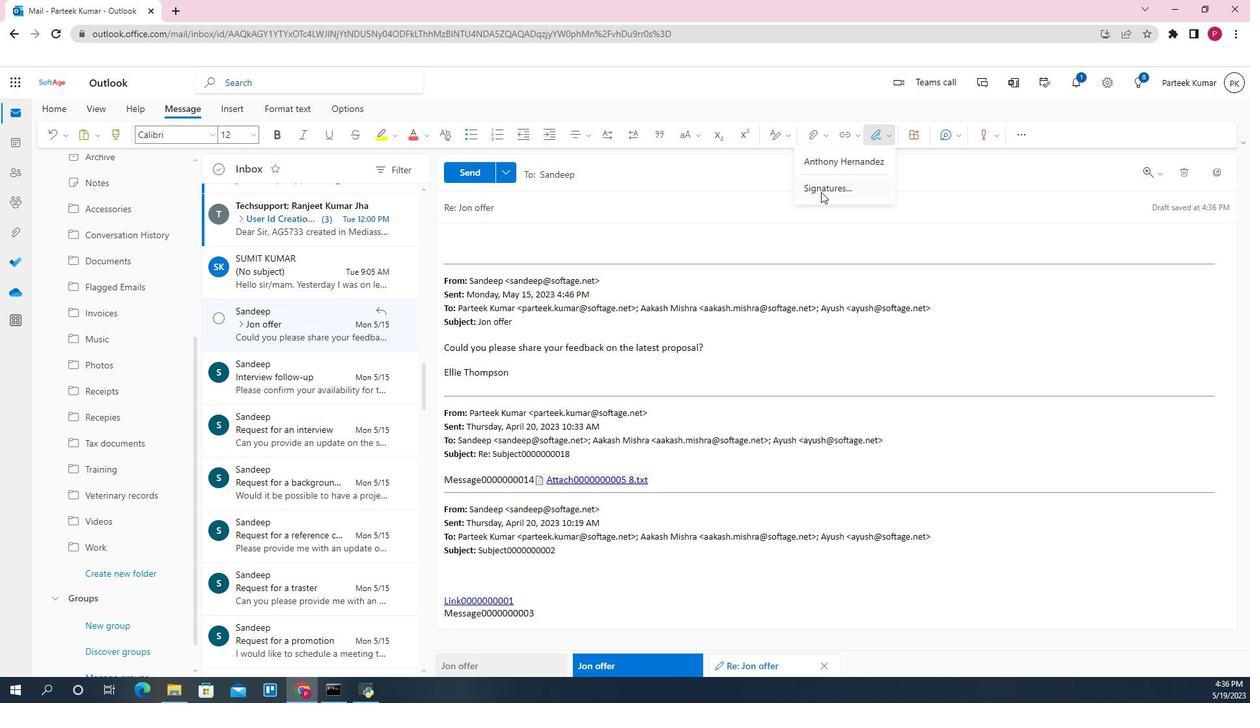 
Action: Mouse moved to (768, 247)
Screenshot: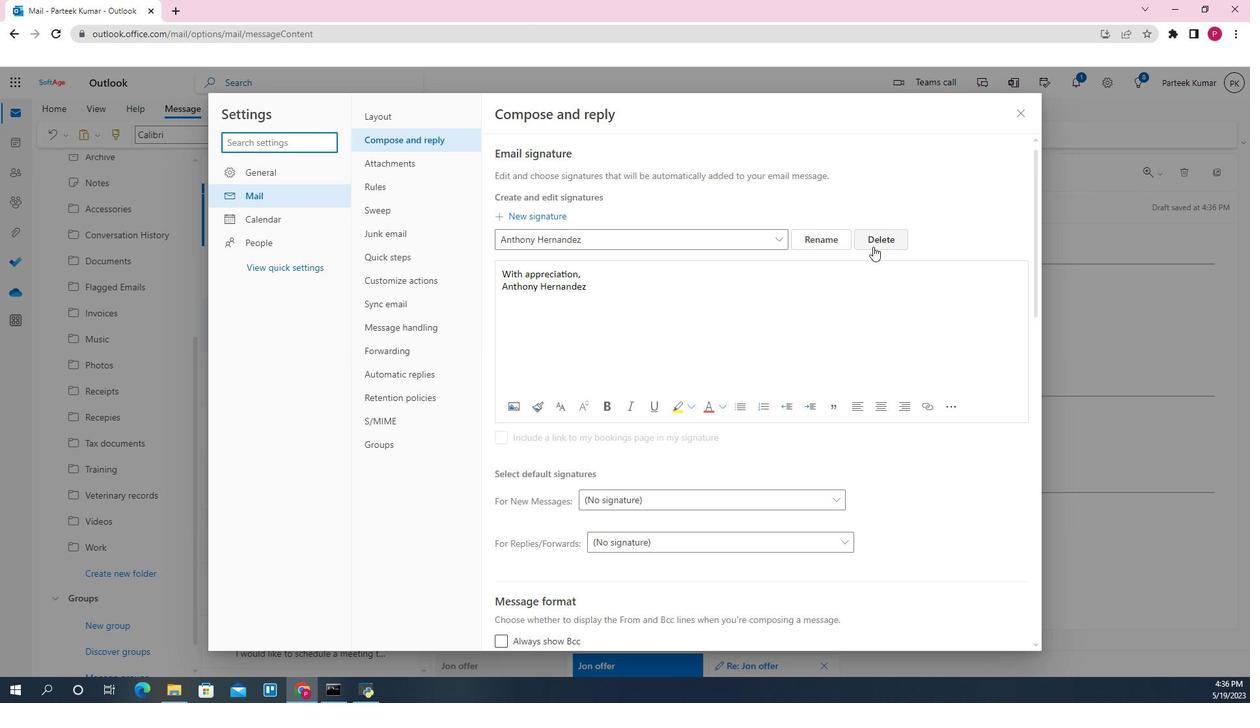 
Action: Mouse pressed left at (768, 247)
Screenshot: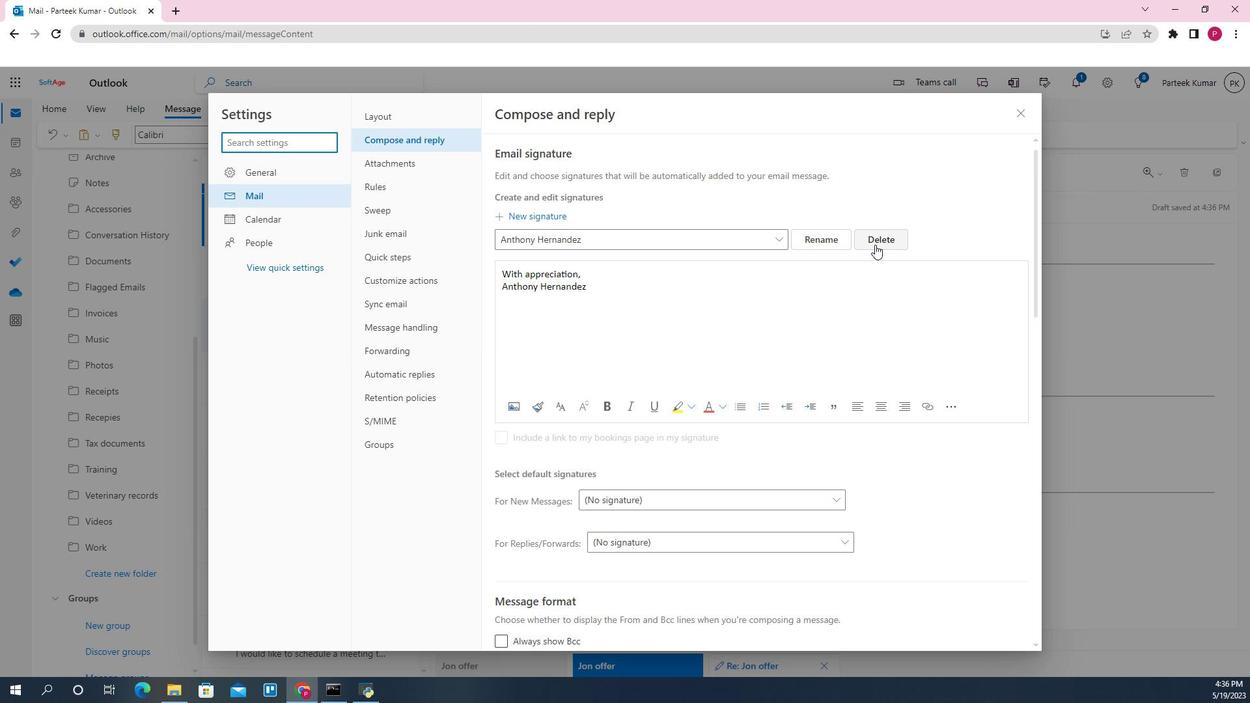 
Action: Mouse moved to (541, 242)
Screenshot: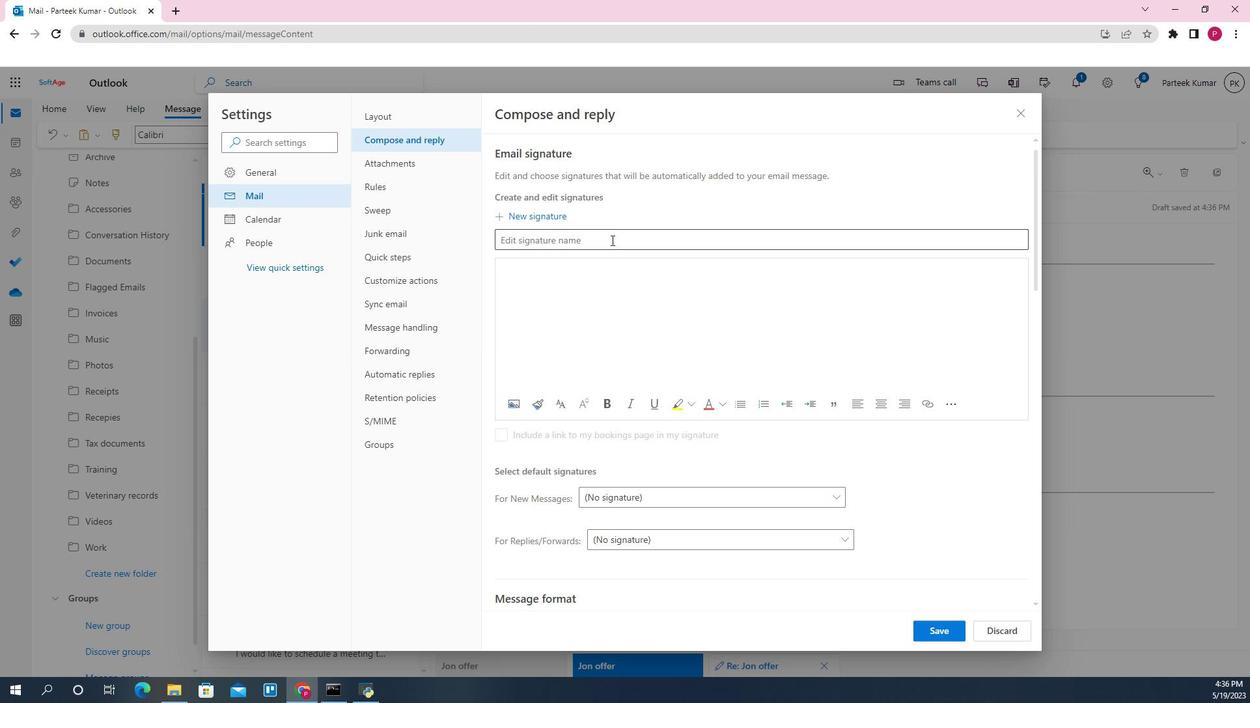 
Action: Mouse pressed left at (541, 242)
Screenshot: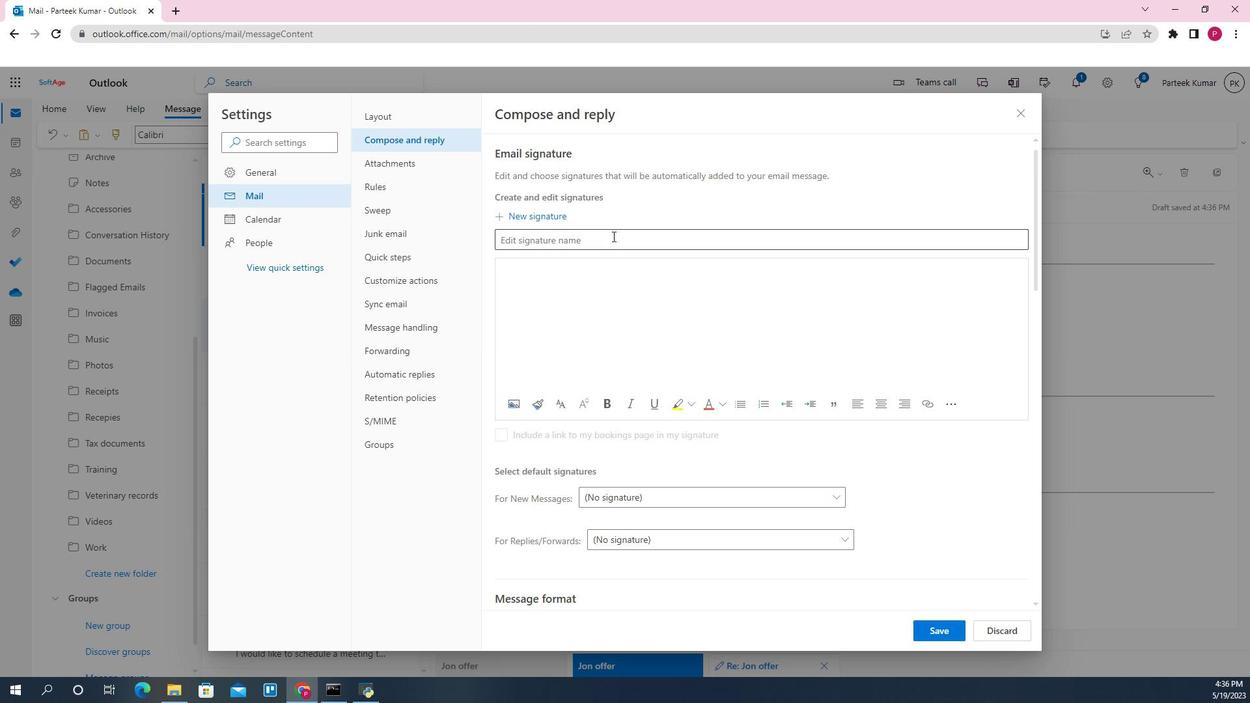 
Action: Key pressed <Key.shift>Garrett<Key.space><Key.shift><Key.shift><Key.shift><Key.shift><Key.shift><Key.shift><Key.shift>Sab<Key.backspace>nchez<Key.tab><Key.shift><Key.shift><Key.shift><Key.shift><Key.shift>Garrett<Key.space><Key.shift>Sanchez
Screenshot: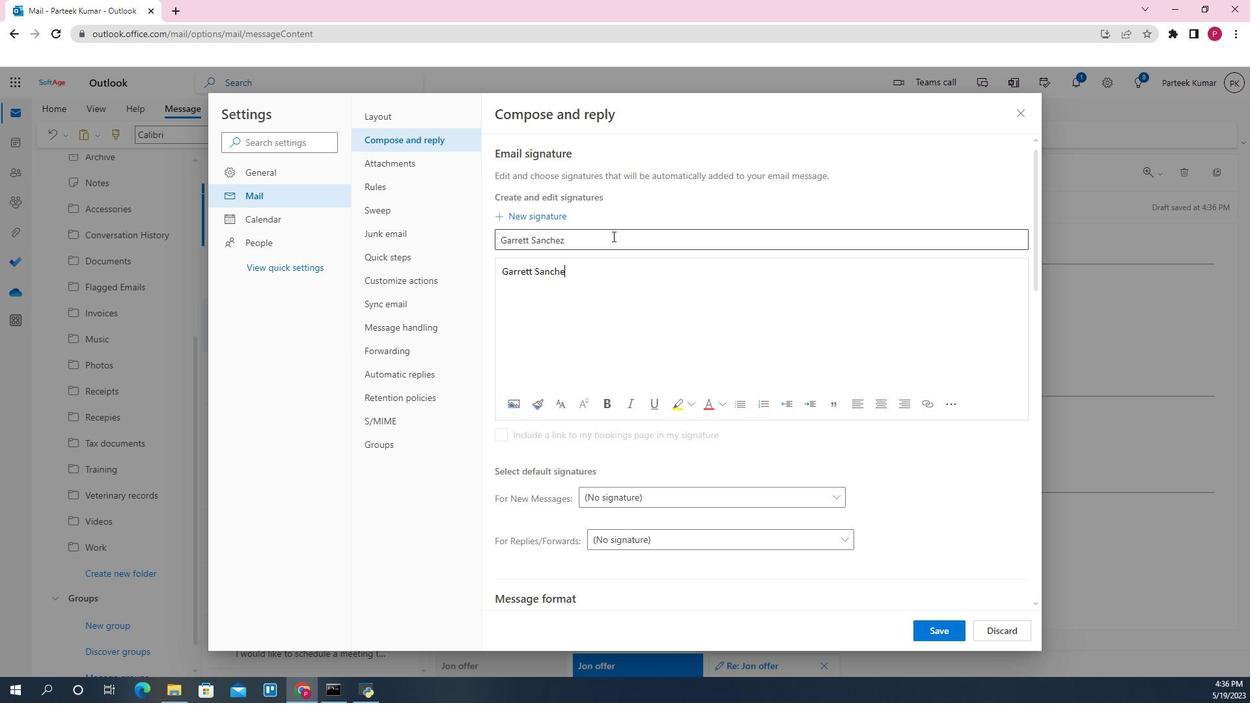 
Action: Mouse moved to (818, 483)
Screenshot: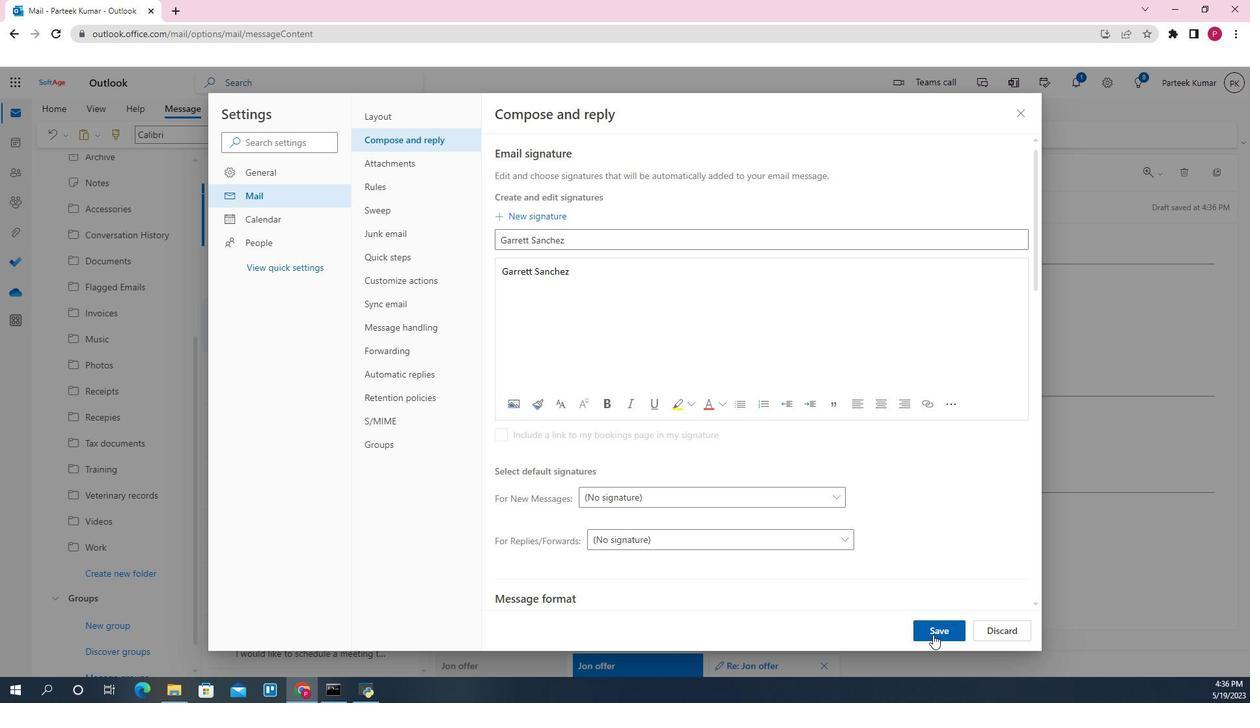 
Action: Mouse pressed left at (818, 483)
Screenshot: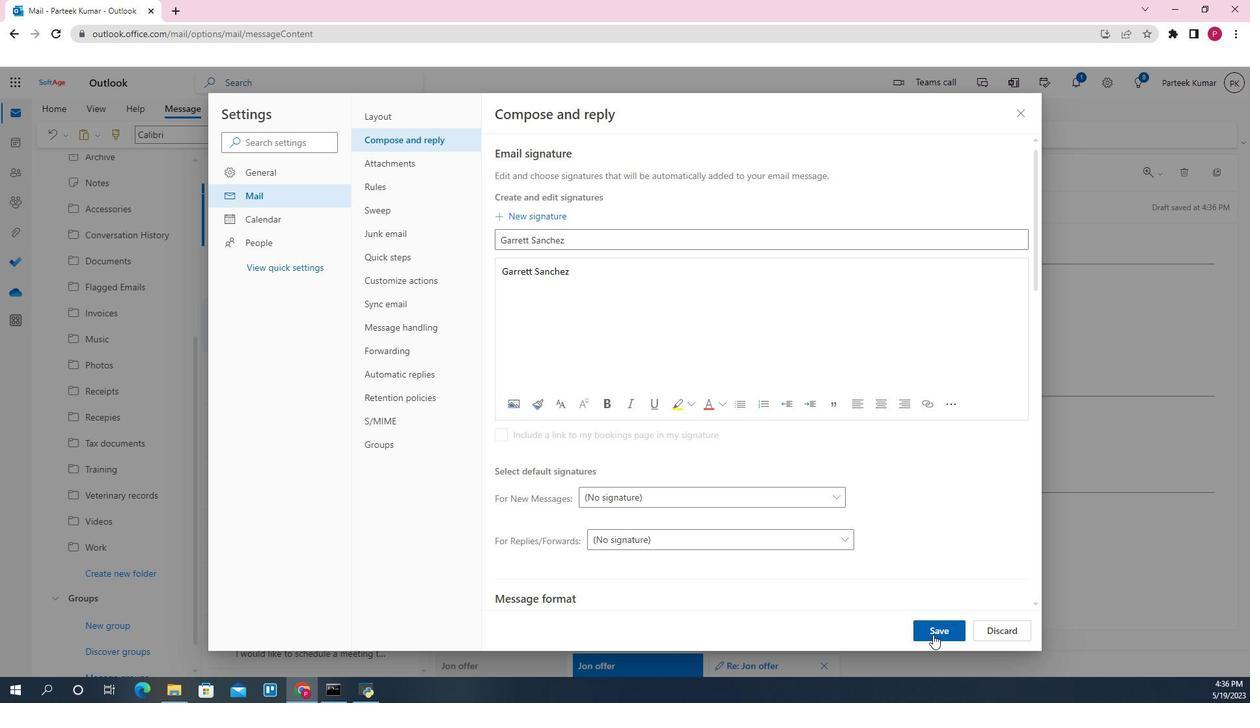 
Action: Mouse moved to (893, 167)
Screenshot: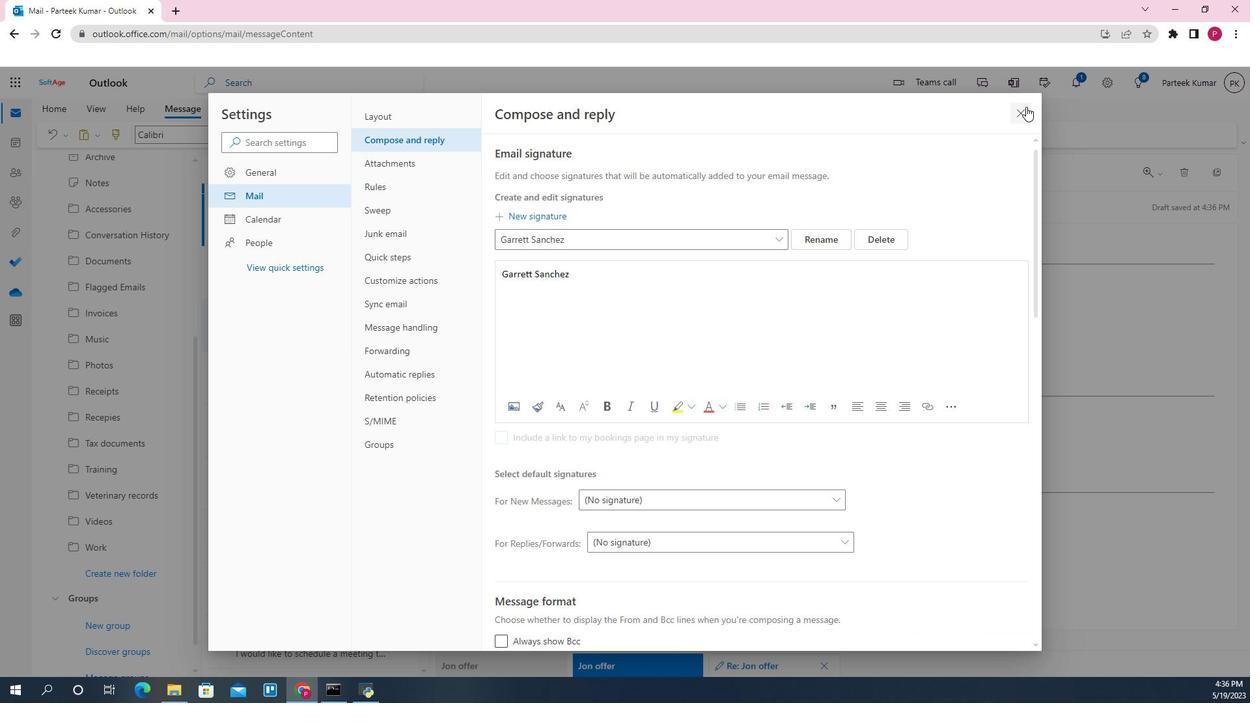 
Action: Mouse pressed left at (893, 167)
Screenshot: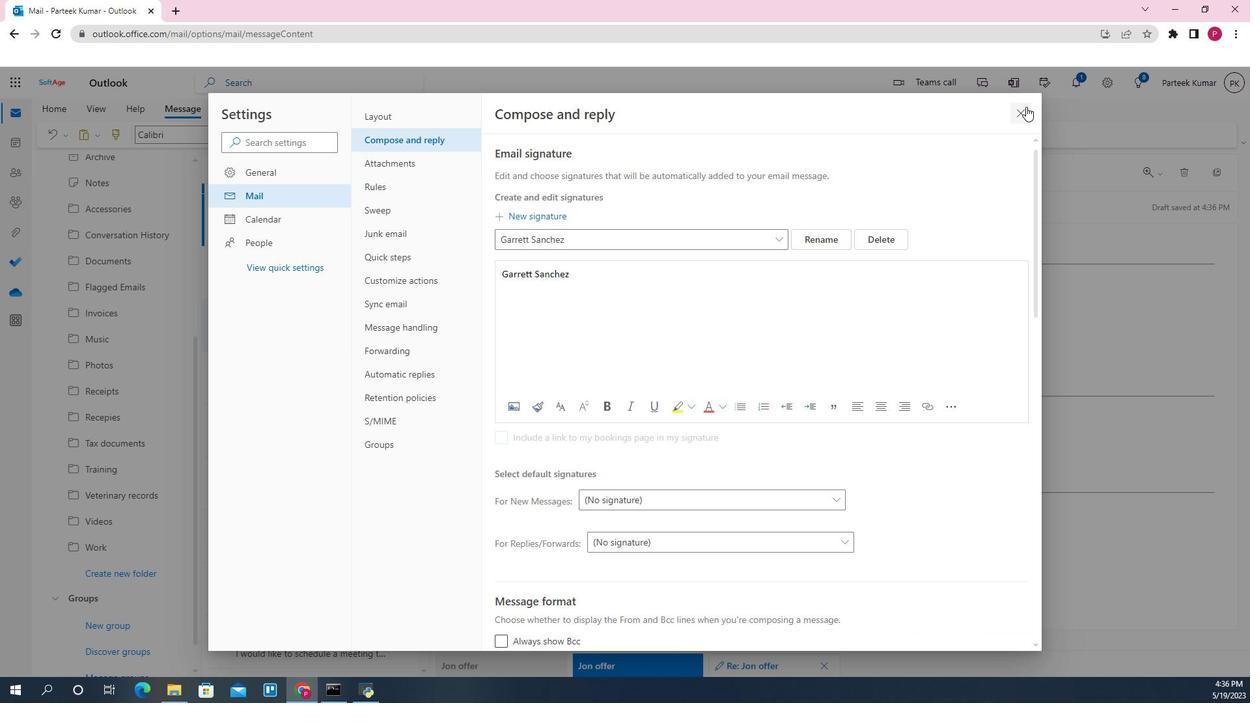 
Action: Mouse moved to (765, 182)
Screenshot: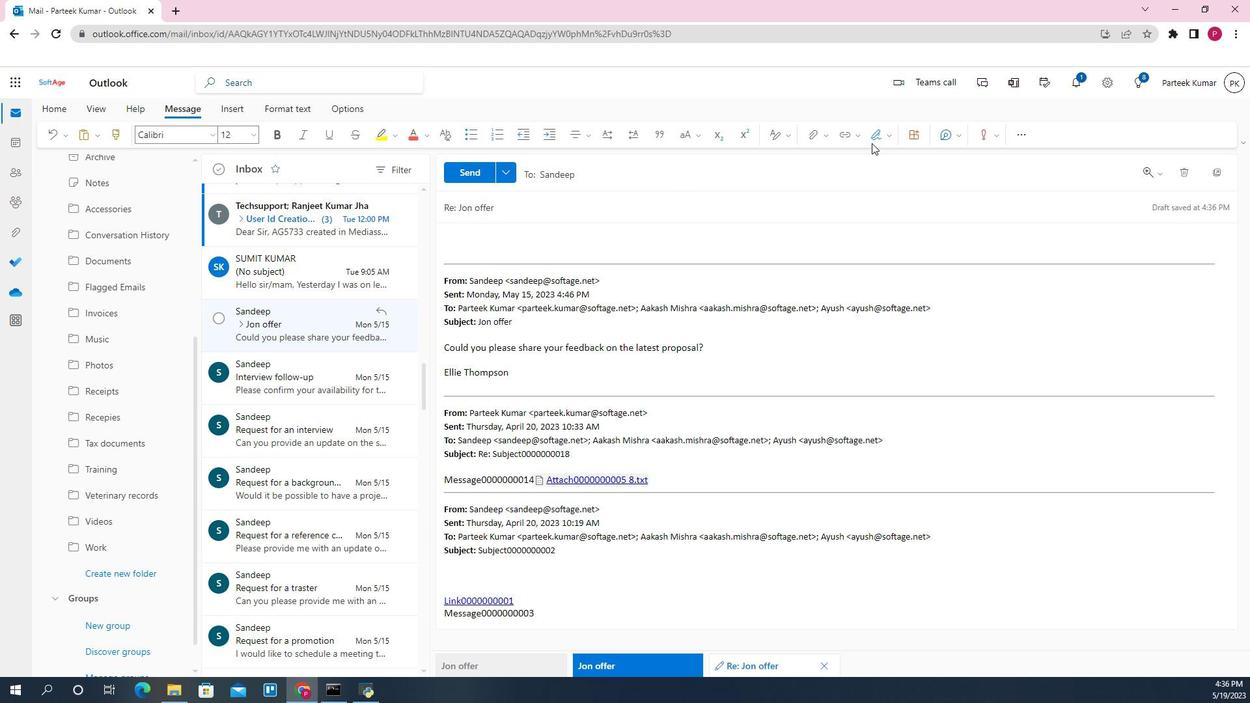 
Action: Mouse pressed left at (765, 182)
Screenshot: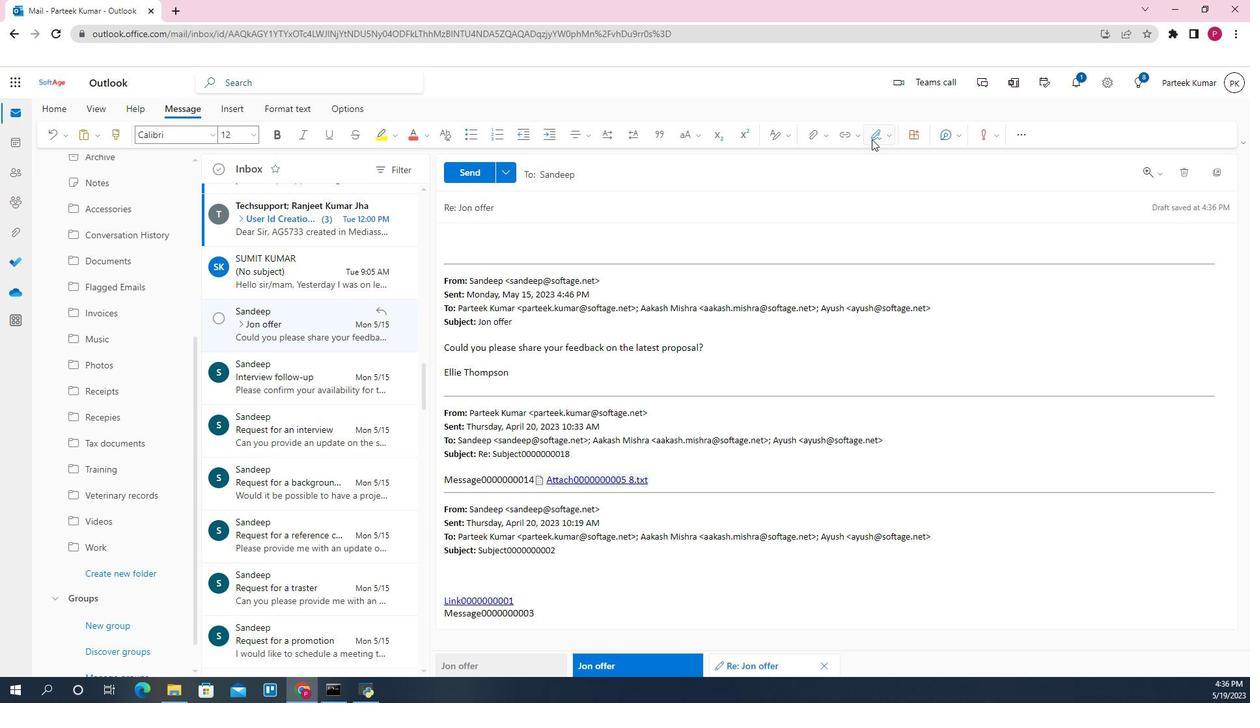 
Action: Mouse moved to (746, 197)
Screenshot: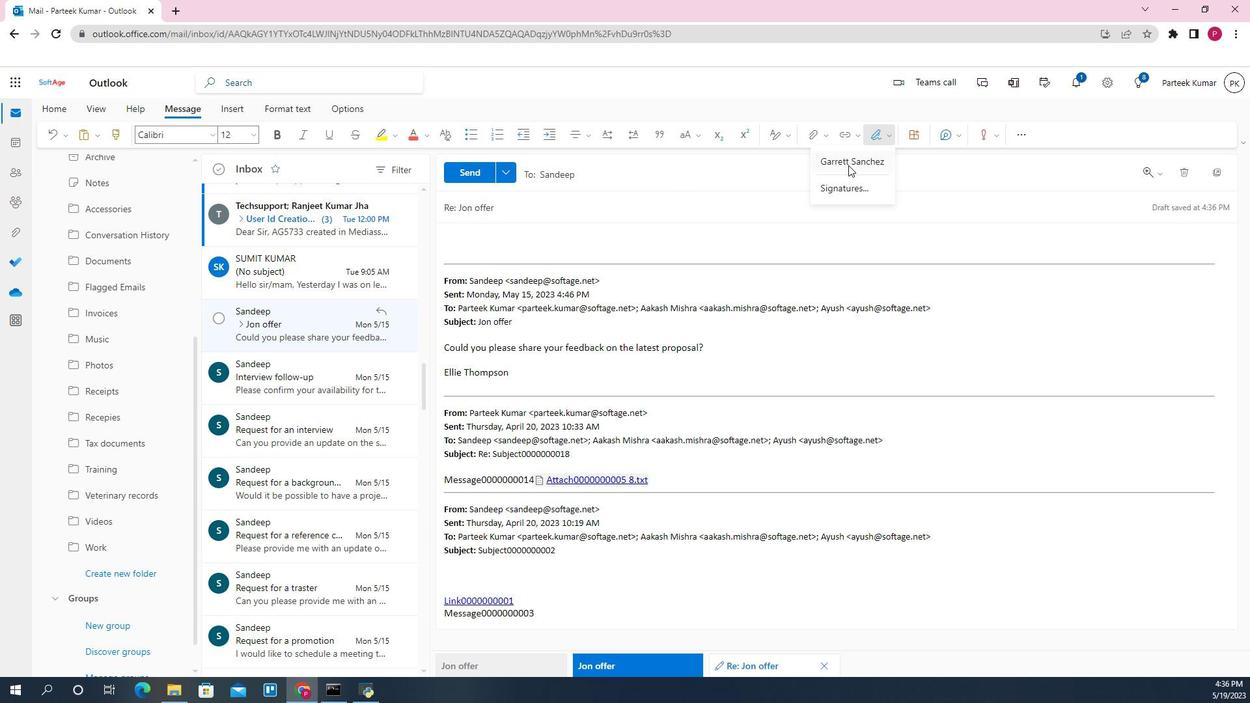 
Action: Mouse pressed left at (746, 197)
Screenshot: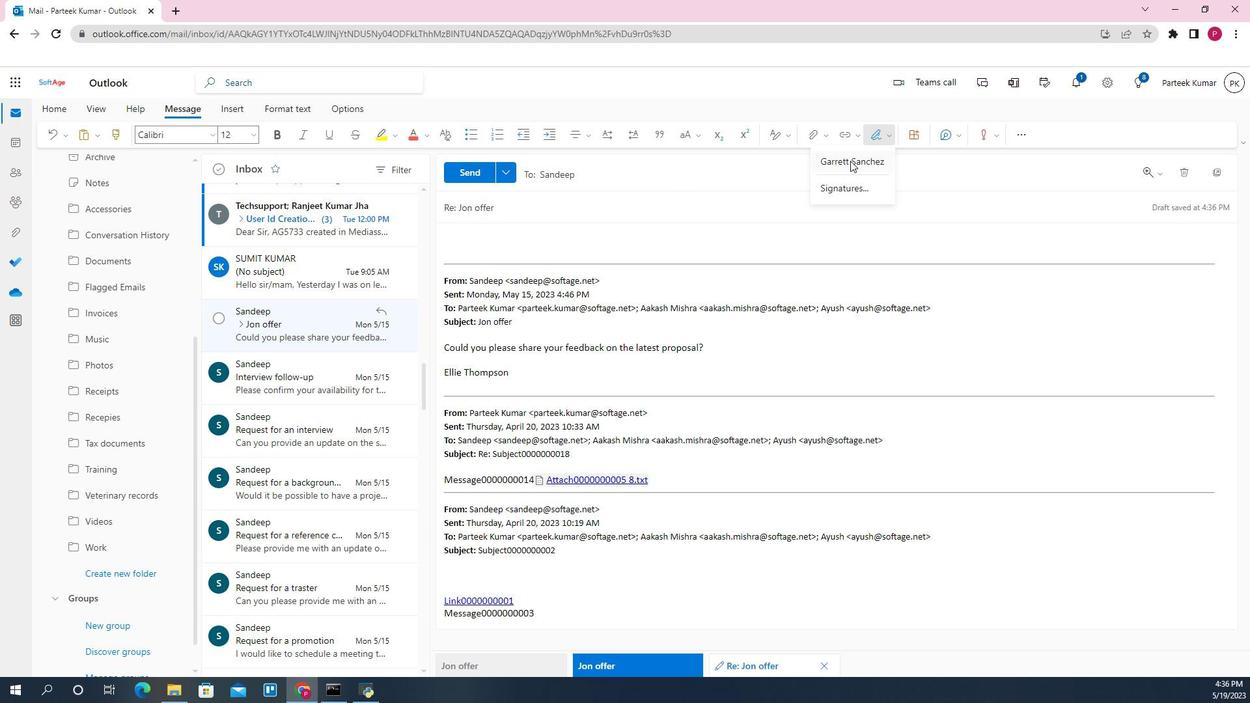 
Action: Mouse moved to (447, 224)
Screenshot: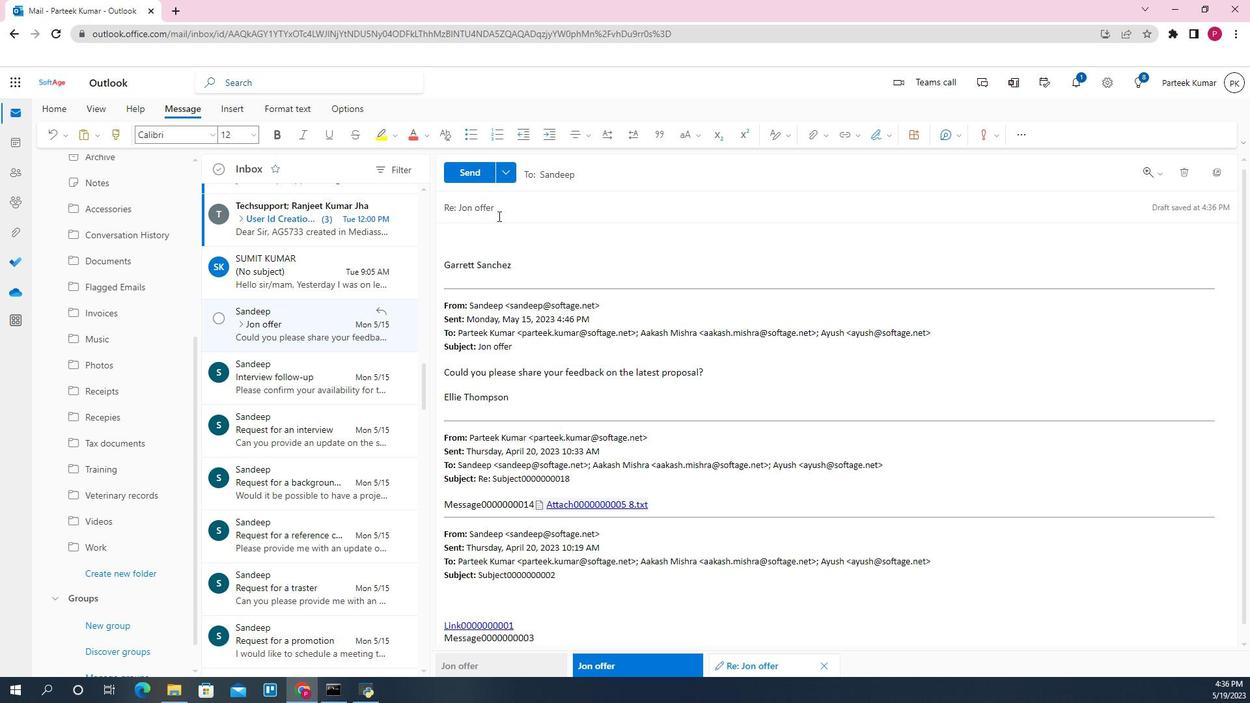 
Action: Mouse pressed left at (447, 224)
Screenshot: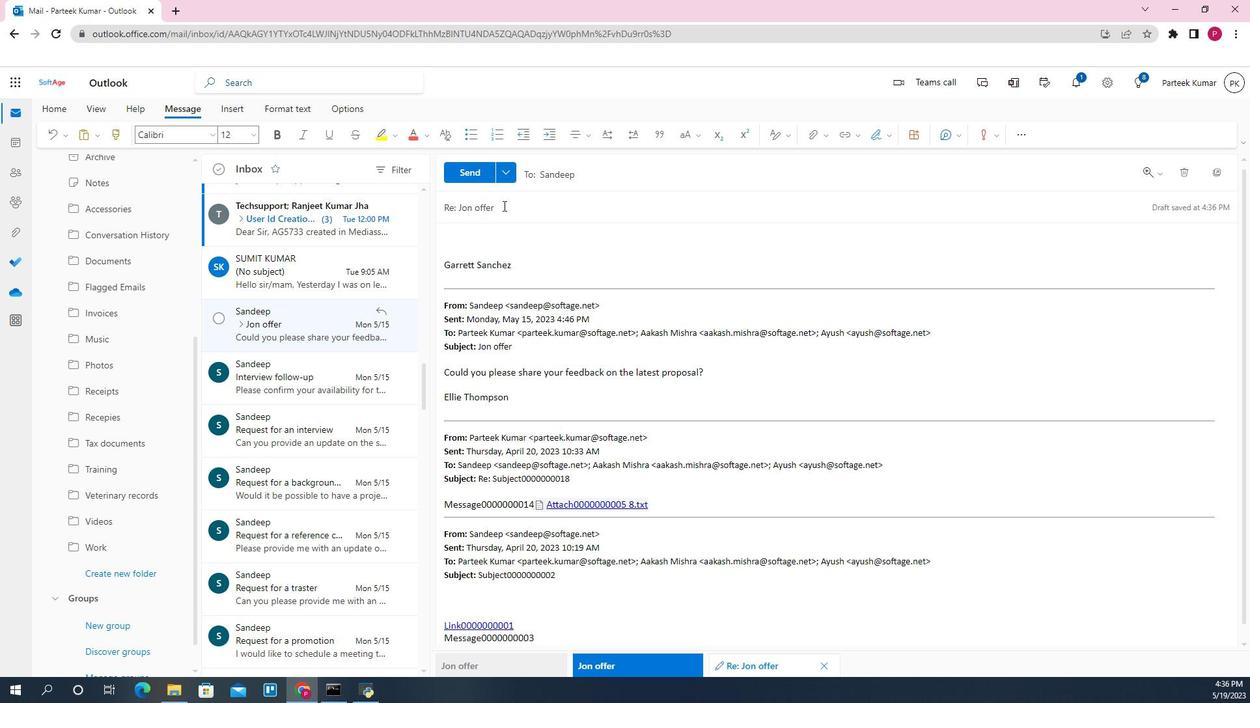 
Action: Mouse moved to (408, 235)
Screenshot: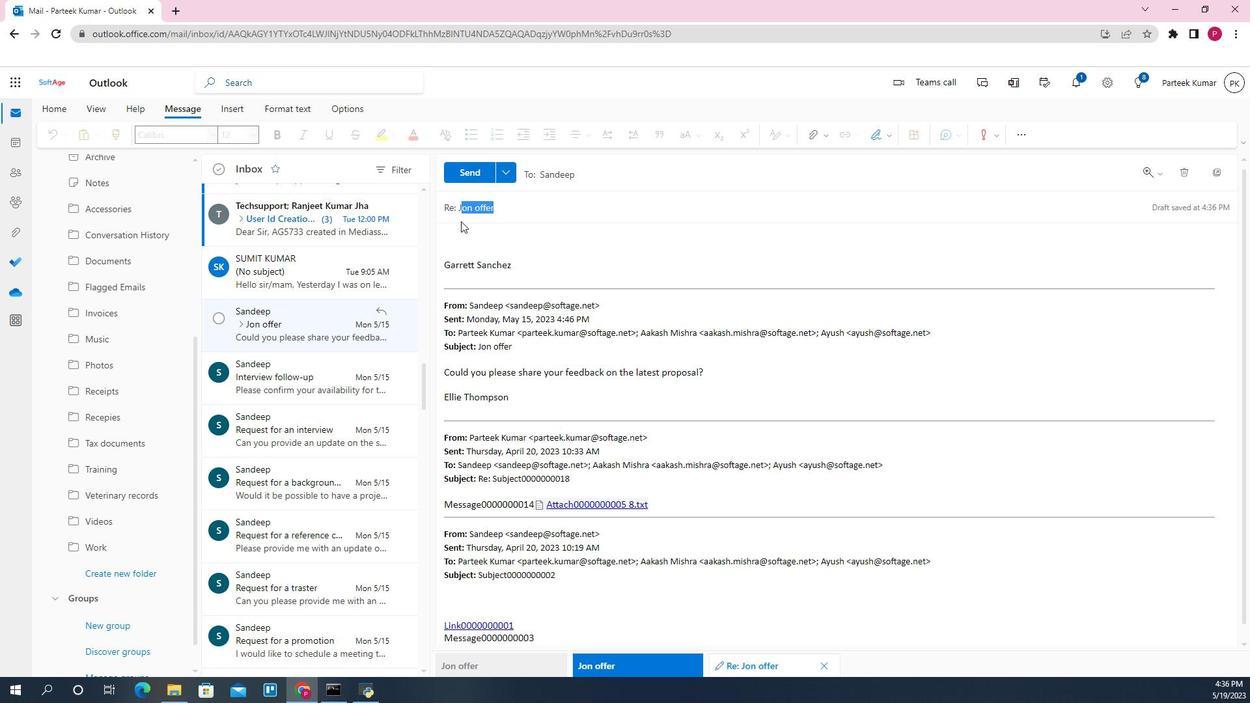 
Action: Key pressed <Key.shift>Invitation<Key.space>to<Key.space>a<Key.space>netwou<Key.backspace>rking<Key.space>event<Key.space>
Screenshot: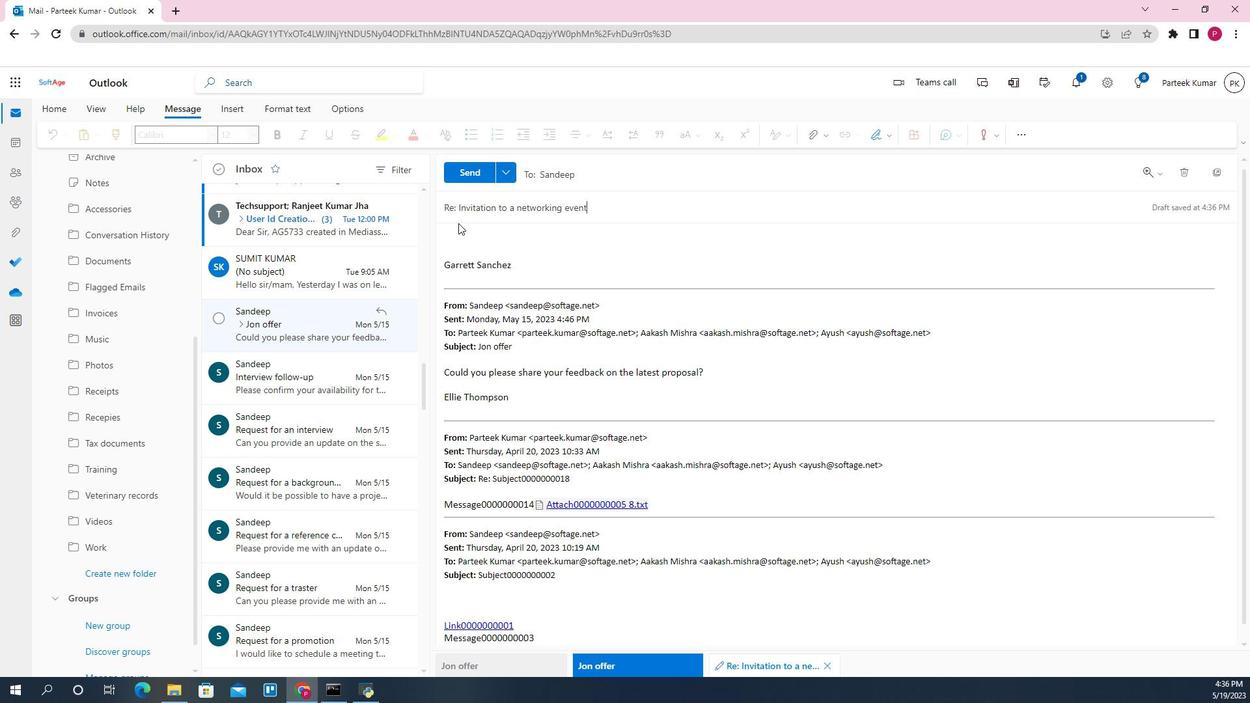 
Action: Mouse moved to (433, 246)
Screenshot: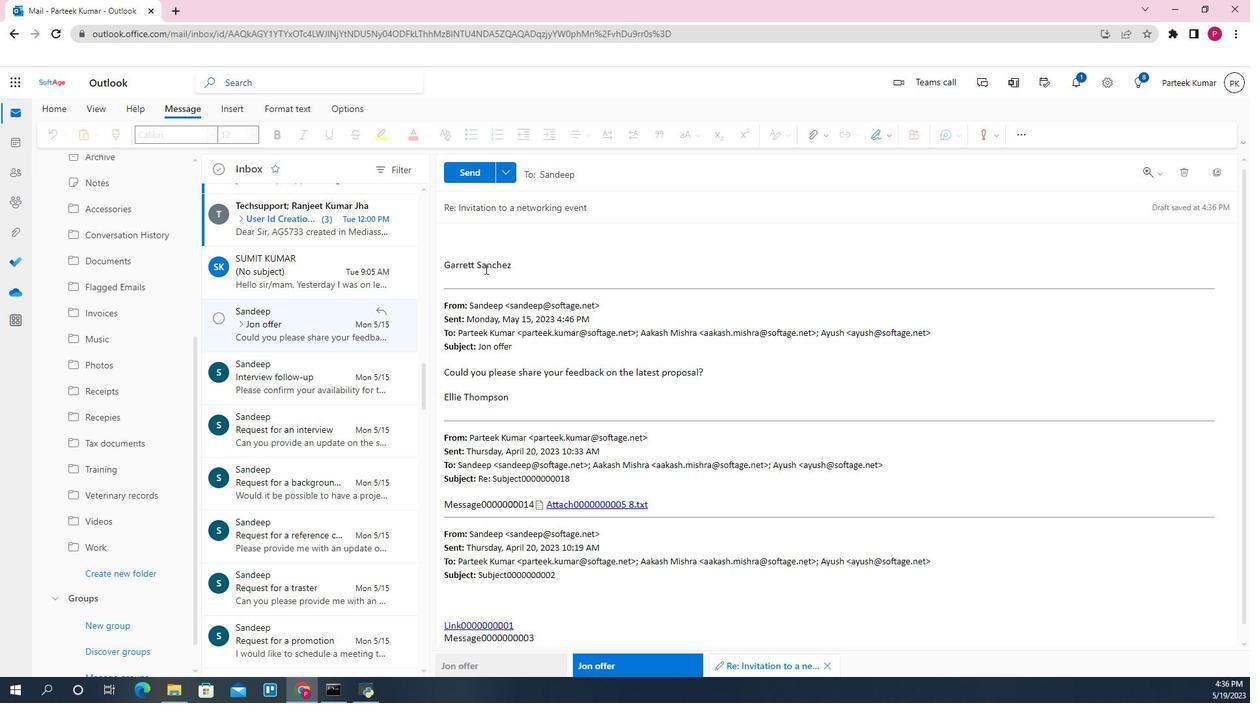 
Action: Mouse pressed left at (433, 246)
Screenshot: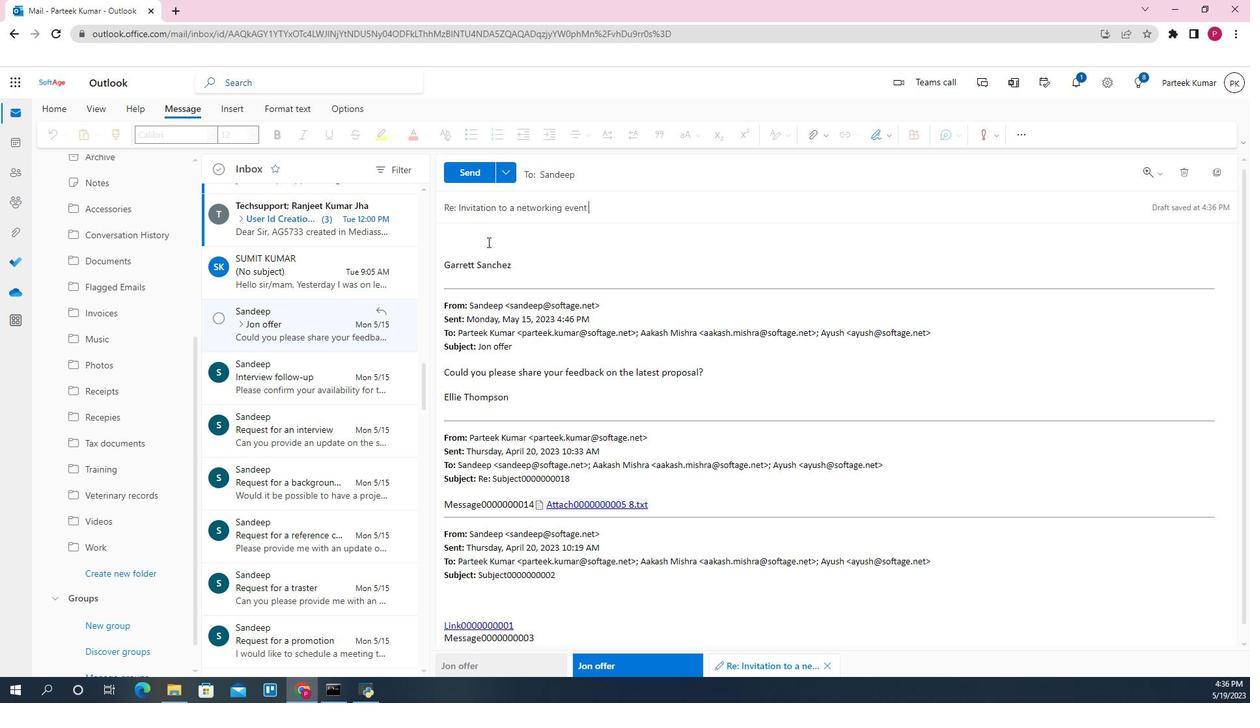 
Action: Key pressed <Key.shift>I<Key.space>wanted<Key.space>to<Key.space>follow<Key.space>up<Key.space>regarding<Key.space>the<Key.space>approval<Key.space>status<Key.space>of<Key.space>the<Key.space>expense<Key.space>rreport.<Key.space>
Screenshot: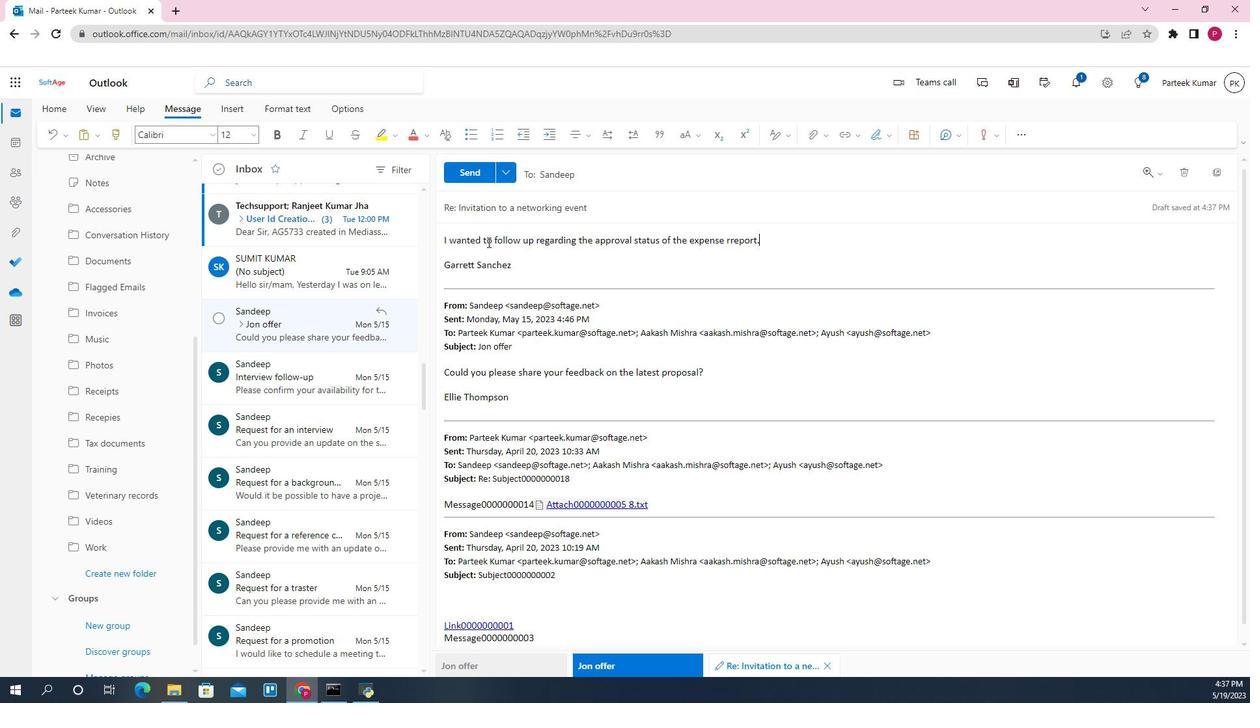 
Action: Mouse moved to (645, 246)
Screenshot: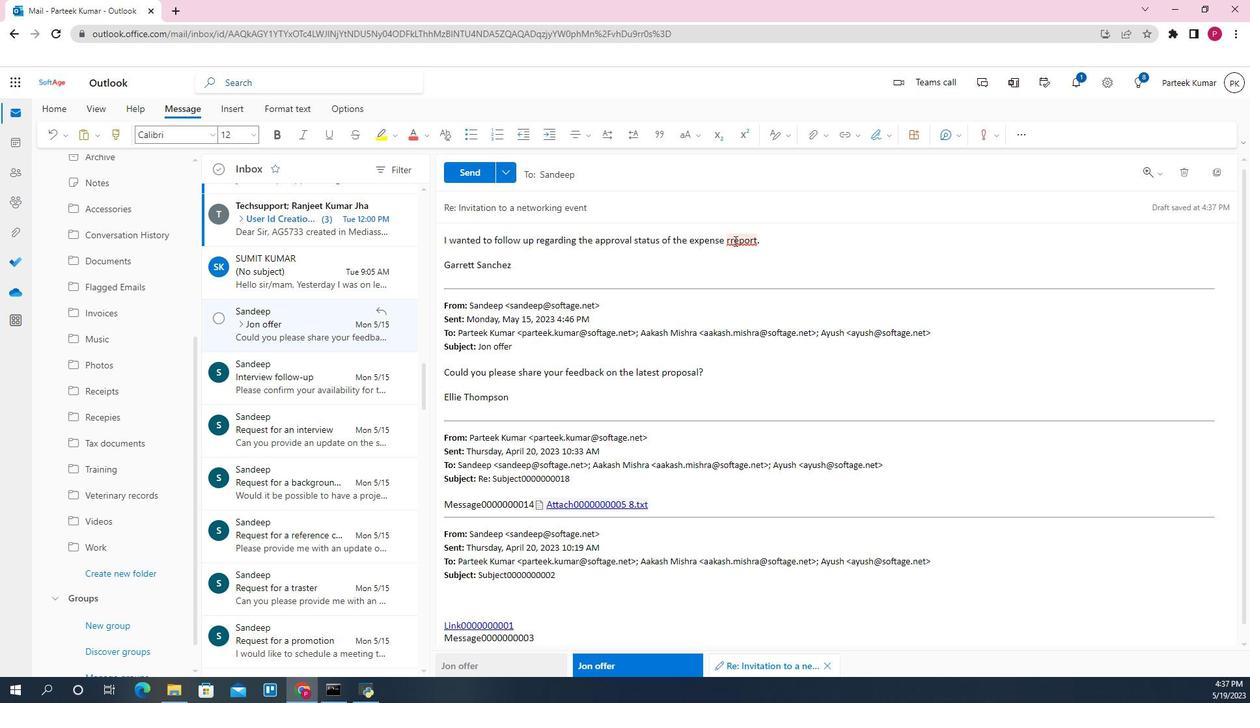 
Action: Mouse pressed left at (645, 246)
Screenshot: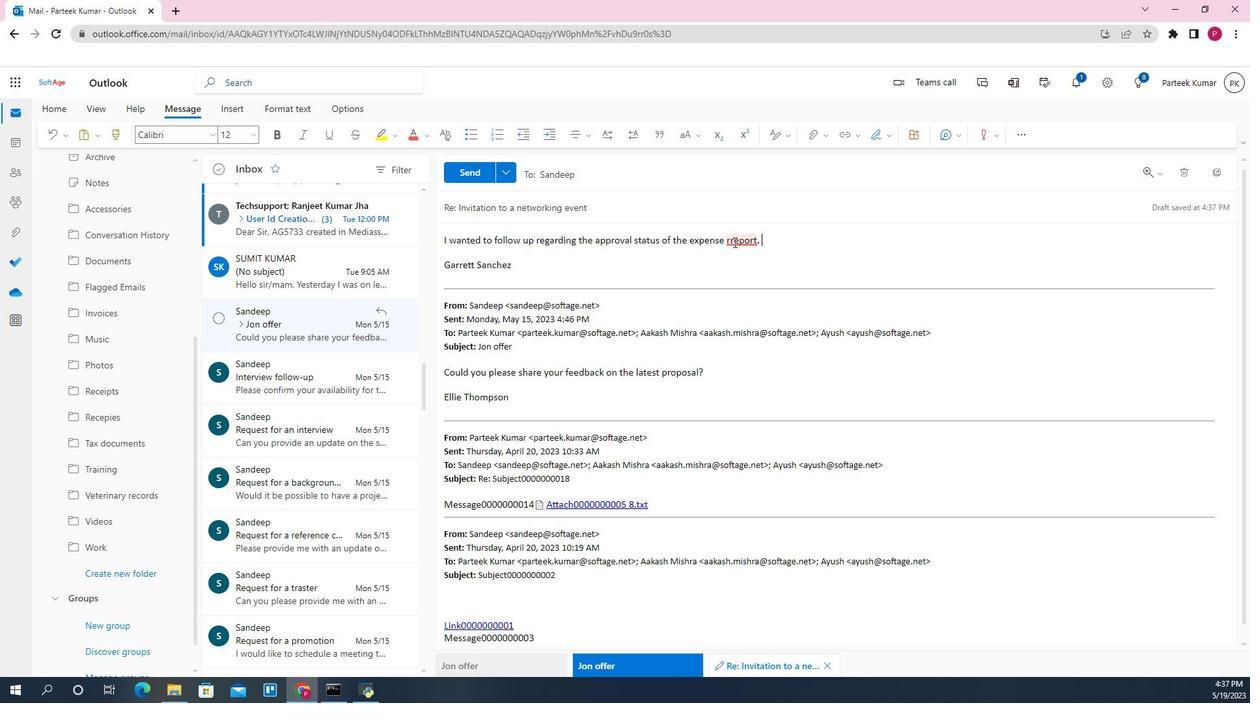 
Action: Mouse moved to (649, 269)
Screenshot: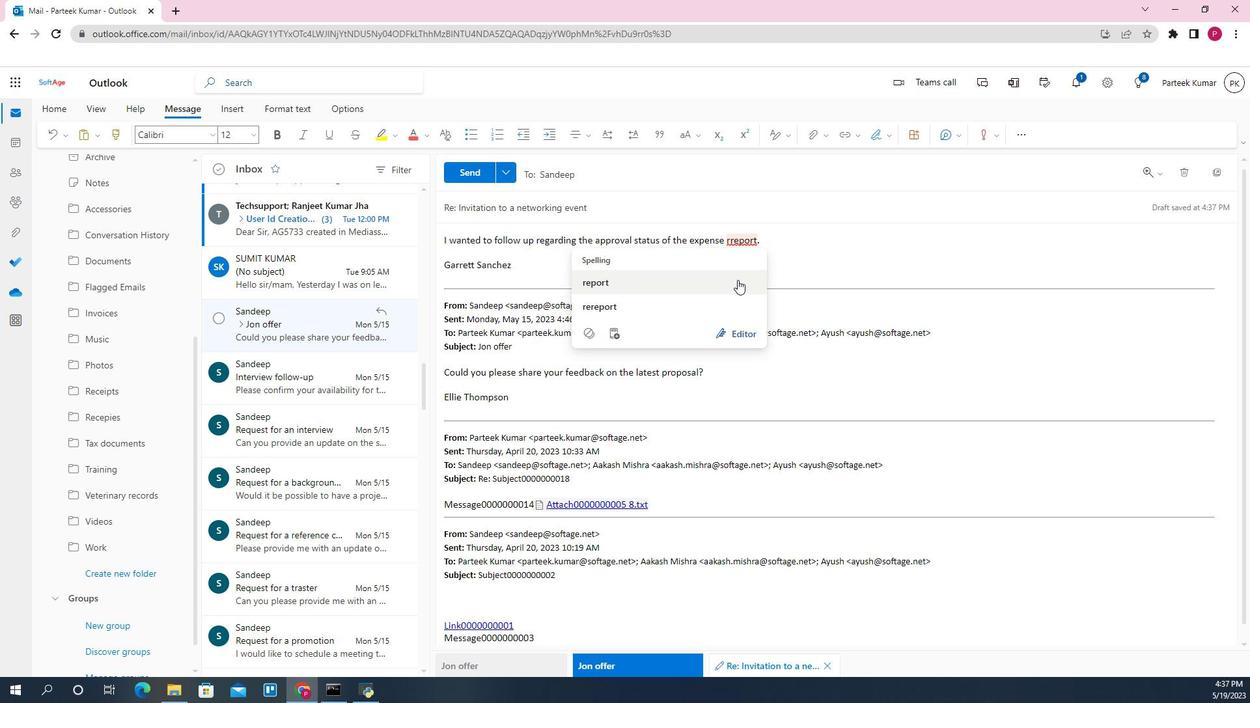
Action: Key pressed <Key.backspace>
Screenshot: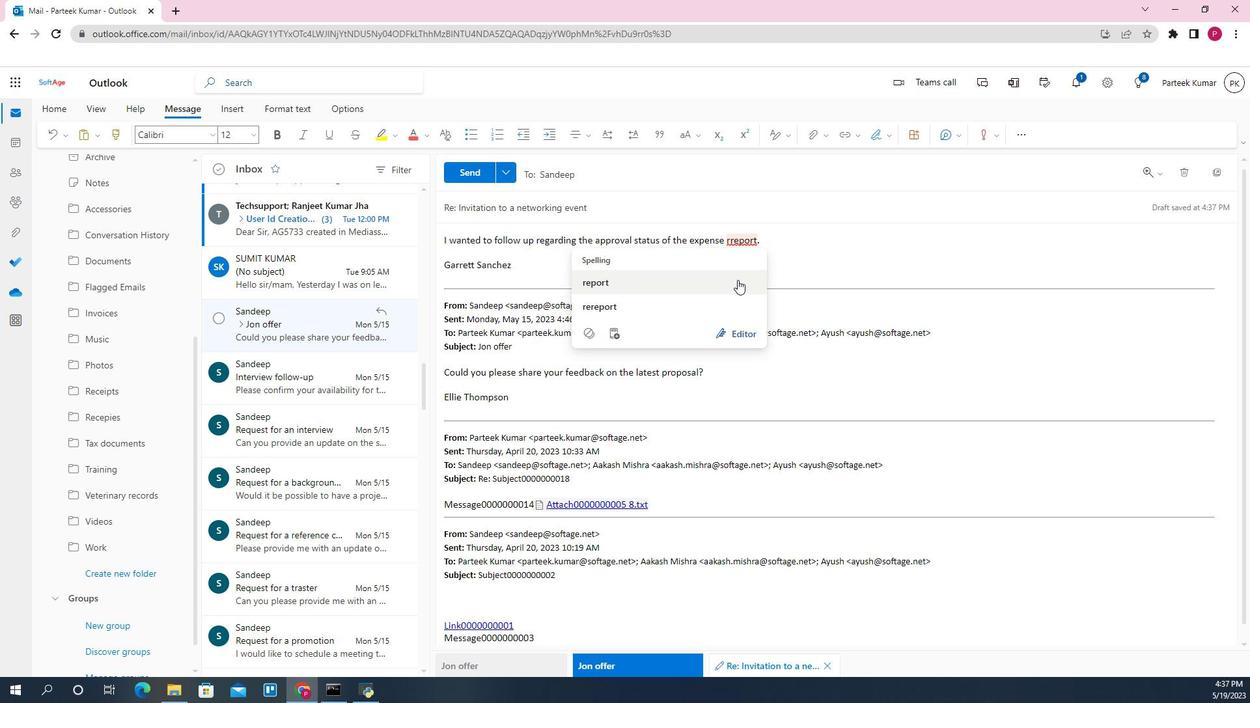 
Action: Mouse moved to (431, 207)
Screenshot: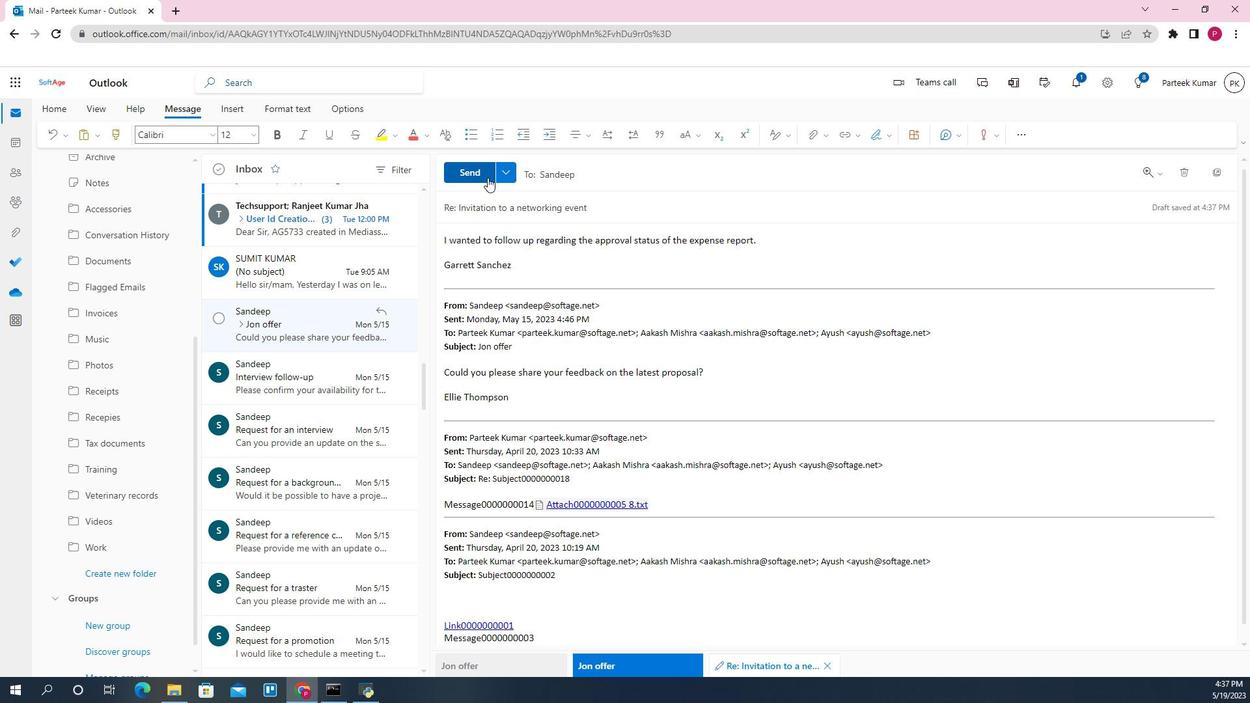 
Action: Mouse pressed left at (431, 207)
Screenshot: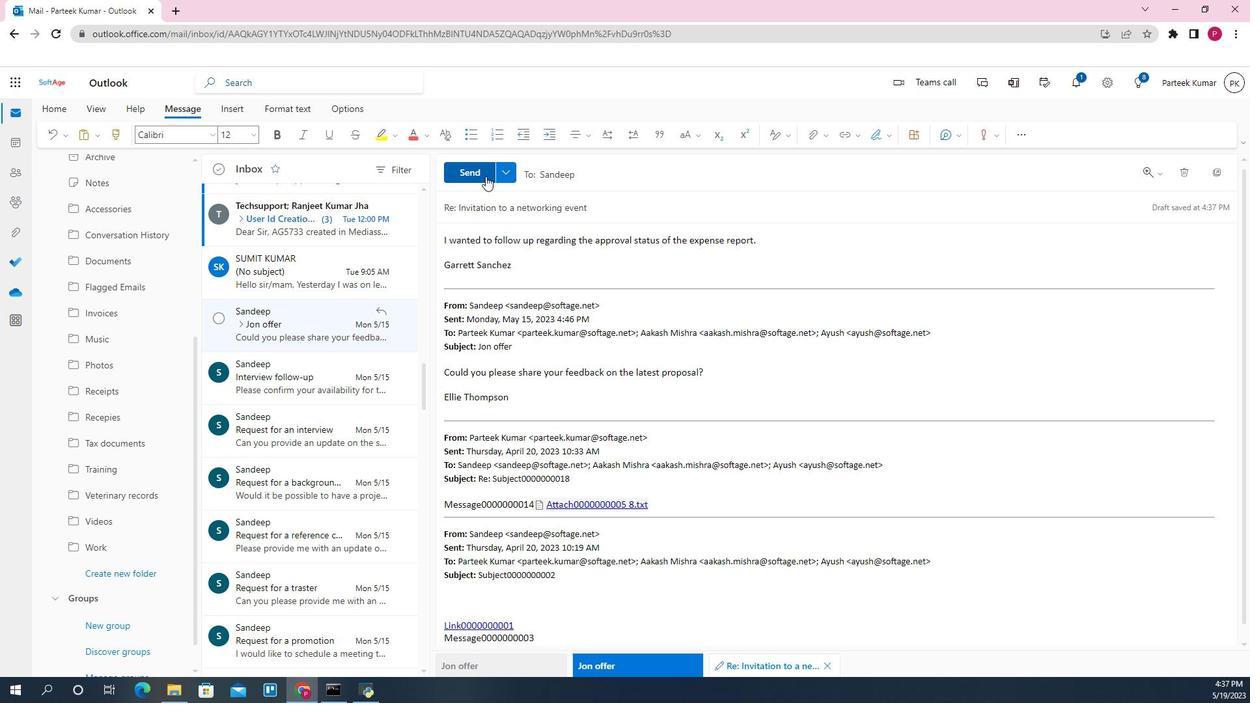 
Action: Mouse moved to (421, 311)
Screenshot: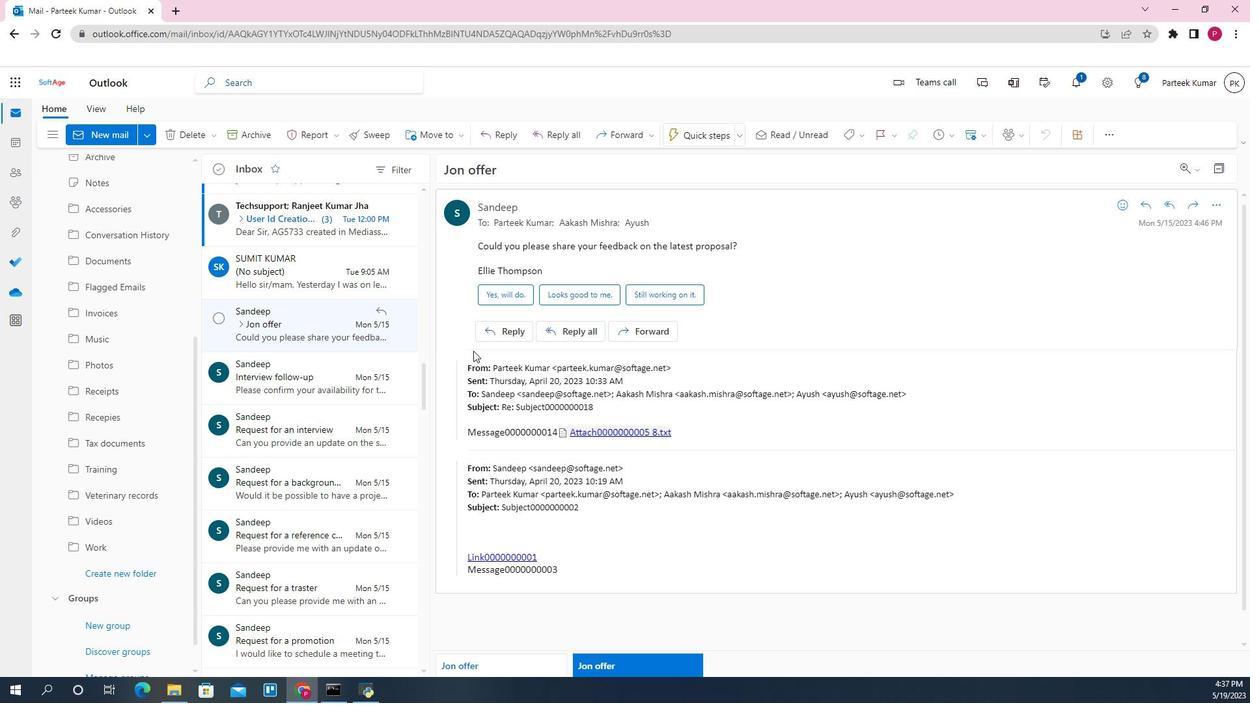 
